 Task: Log work in the project Wayfarer for the issue 'Implement a new cloud-based risk management system for a company with advanced risk assessment and mitigation features' spent time as '2w 1d 11h 45m' and remaining time as '4w 4d 1h 1m' and move to bottom of backlog. Now add the issue to the epic 'Wireless Network Optimization'.
Action: Mouse moved to (238, 69)
Screenshot: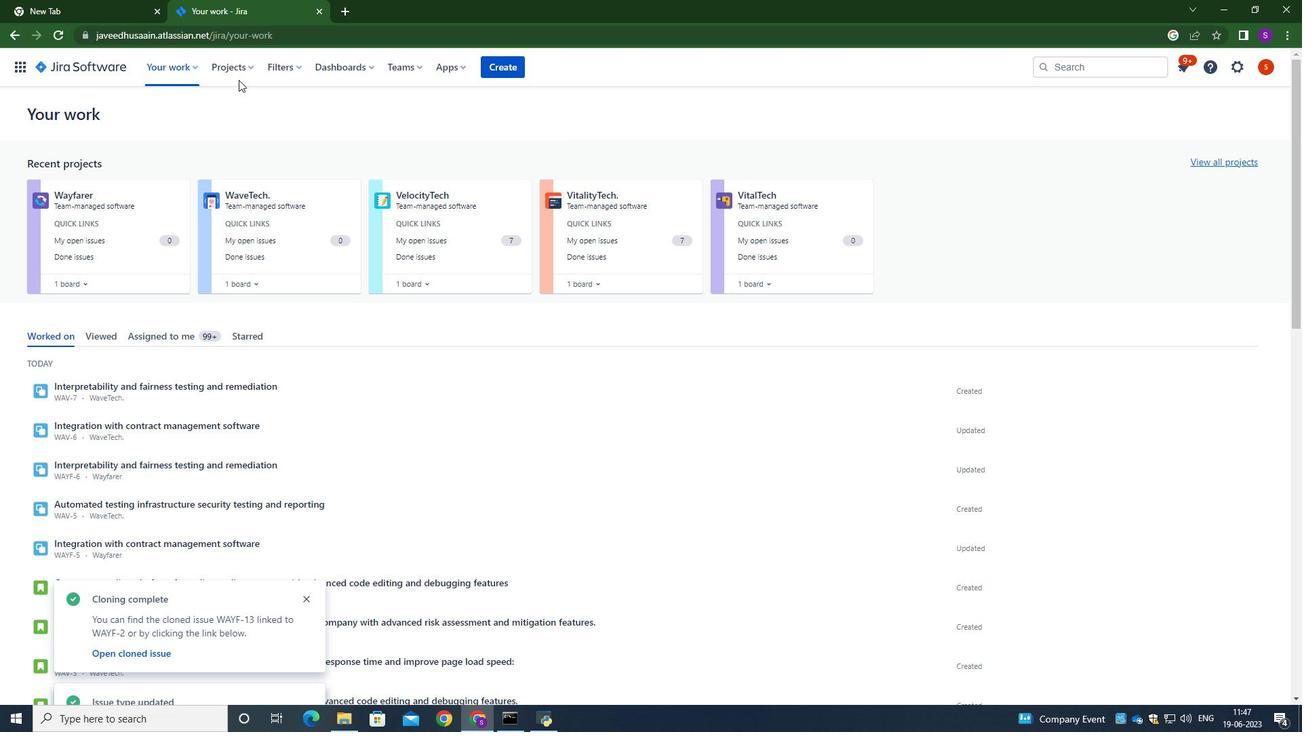 
Action: Mouse pressed left at (238, 69)
Screenshot: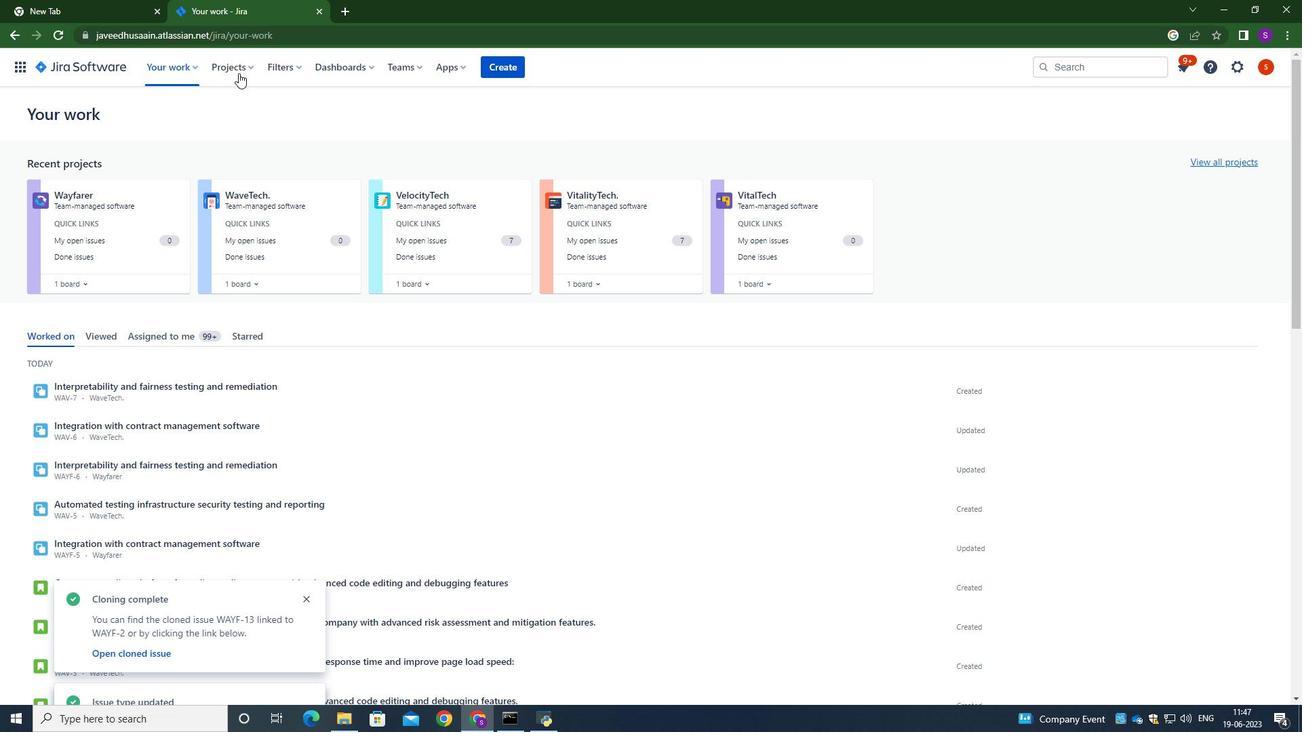 
Action: Mouse moved to (274, 122)
Screenshot: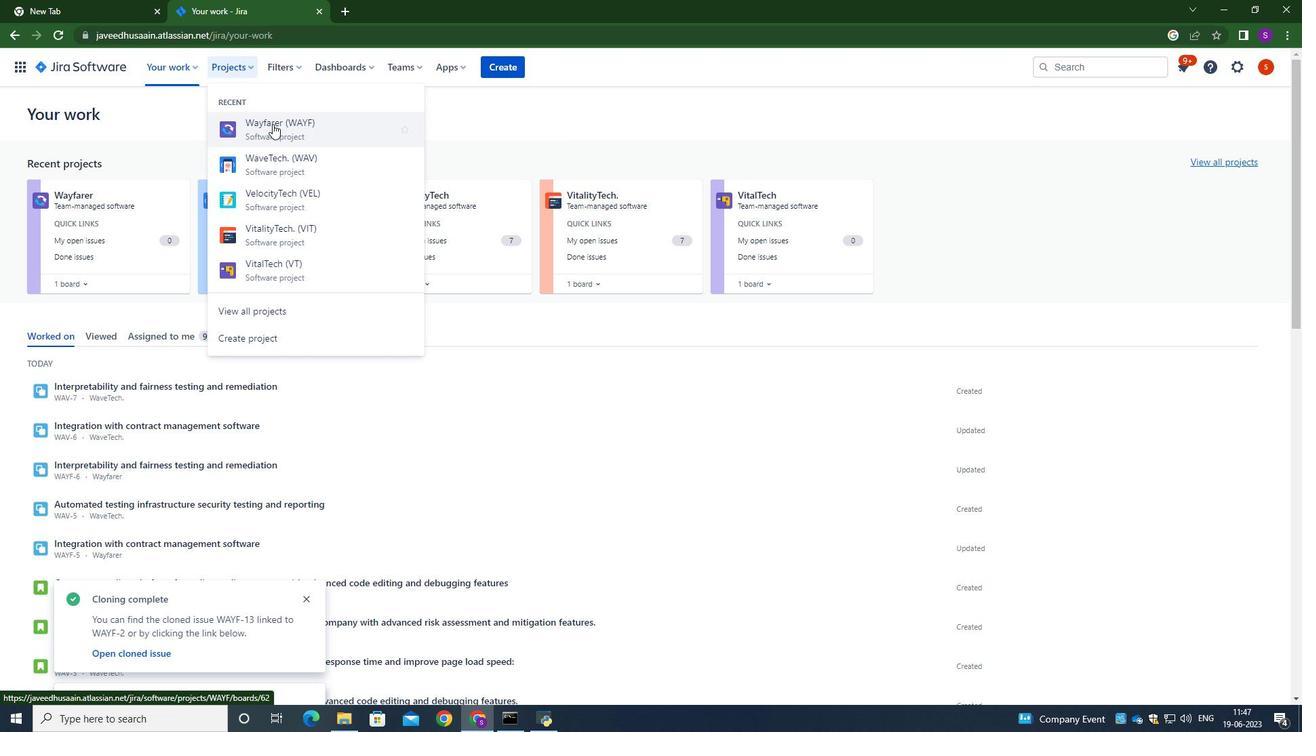 
Action: Mouse pressed left at (274, 122)
Screenshot: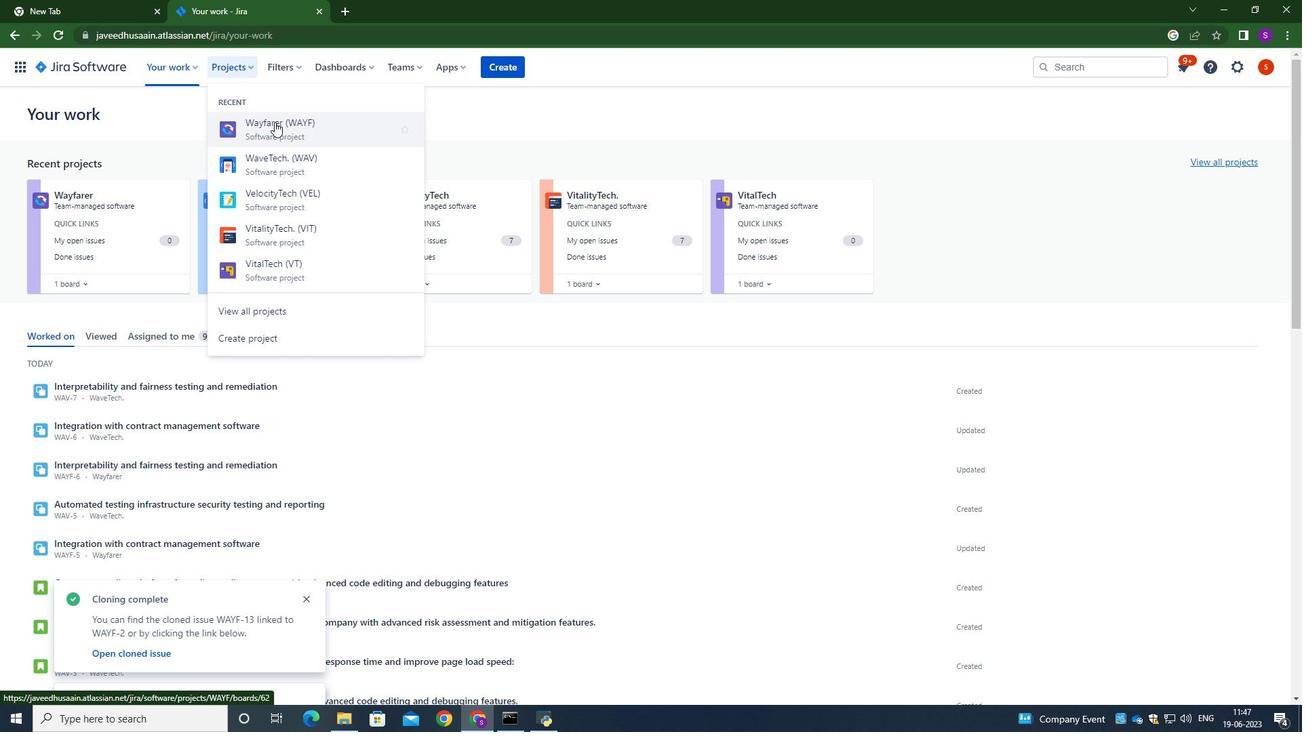 
Action: Mouse moved to (73, 203)
Screenshot: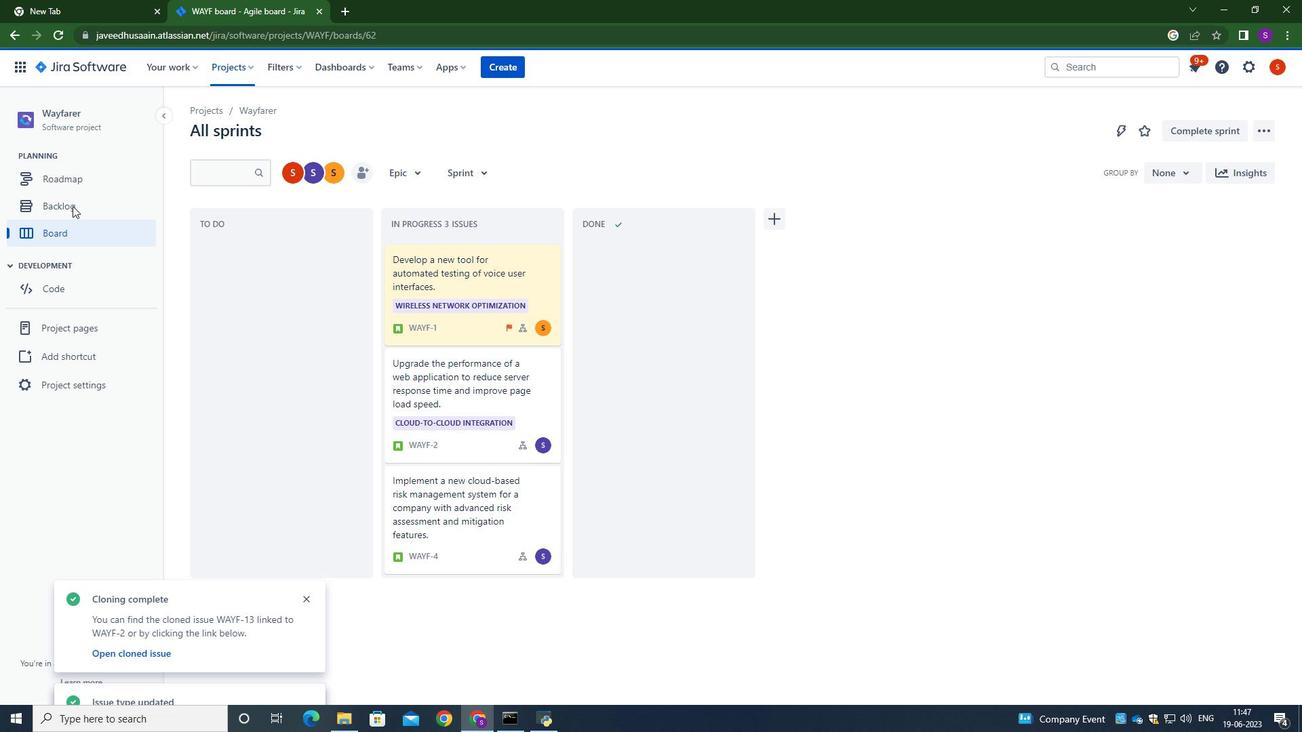 
Action: Mouse pressed left at (73, 203)
Screenshot: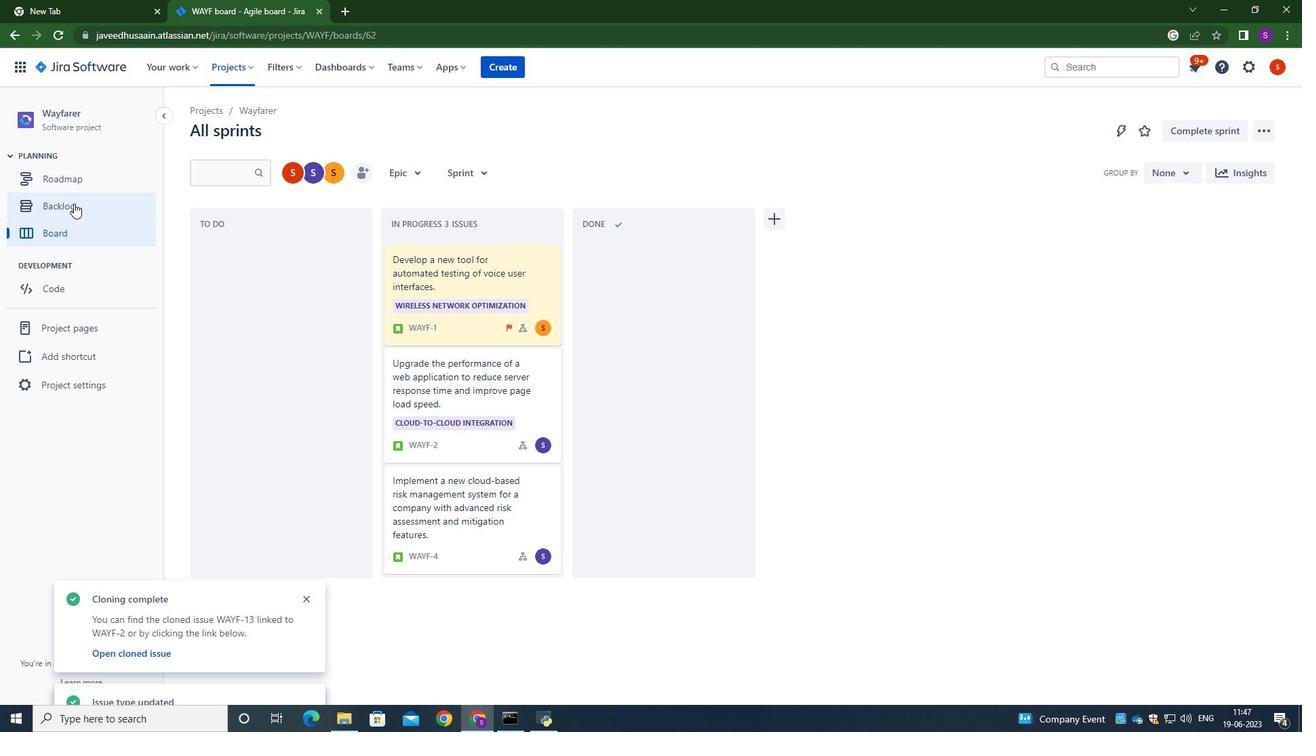 
Action: Mouse moved to (582, 409)
Screenshot: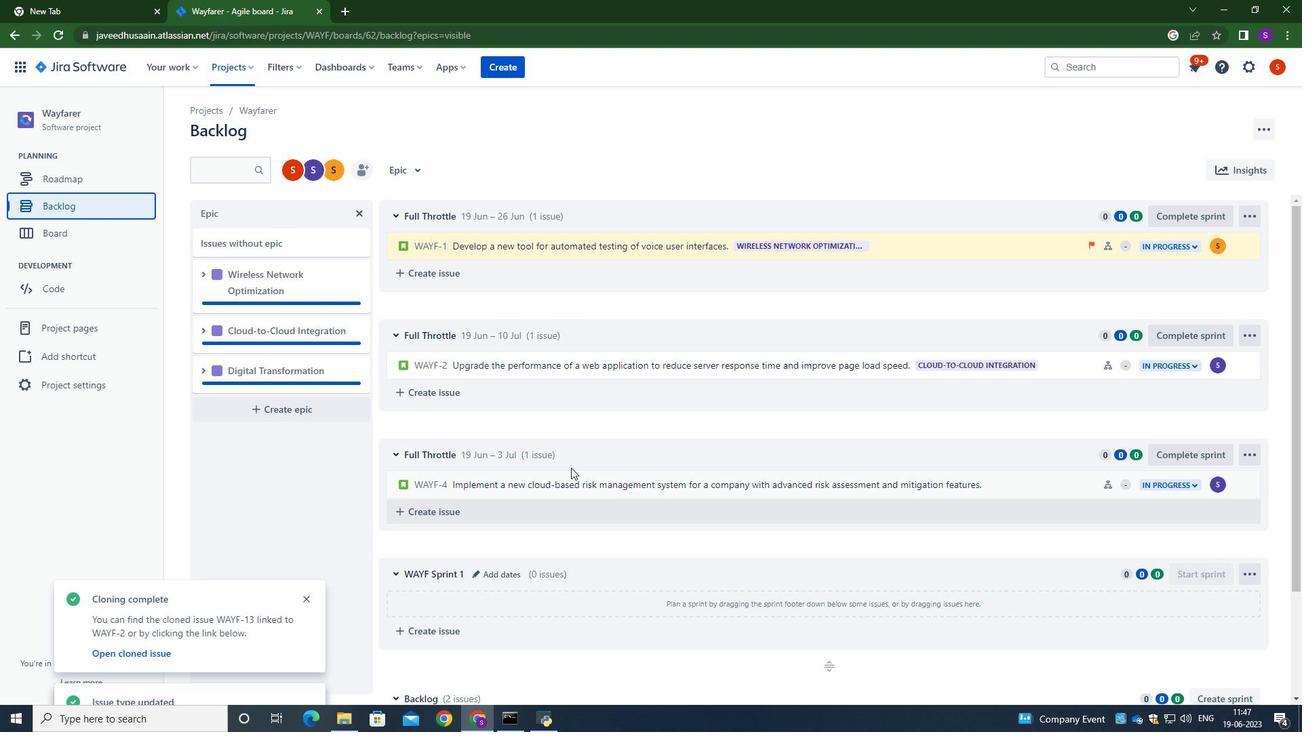 
Action: Mouse scrolled (582, 409) with delta (0, 0)
Screenshot: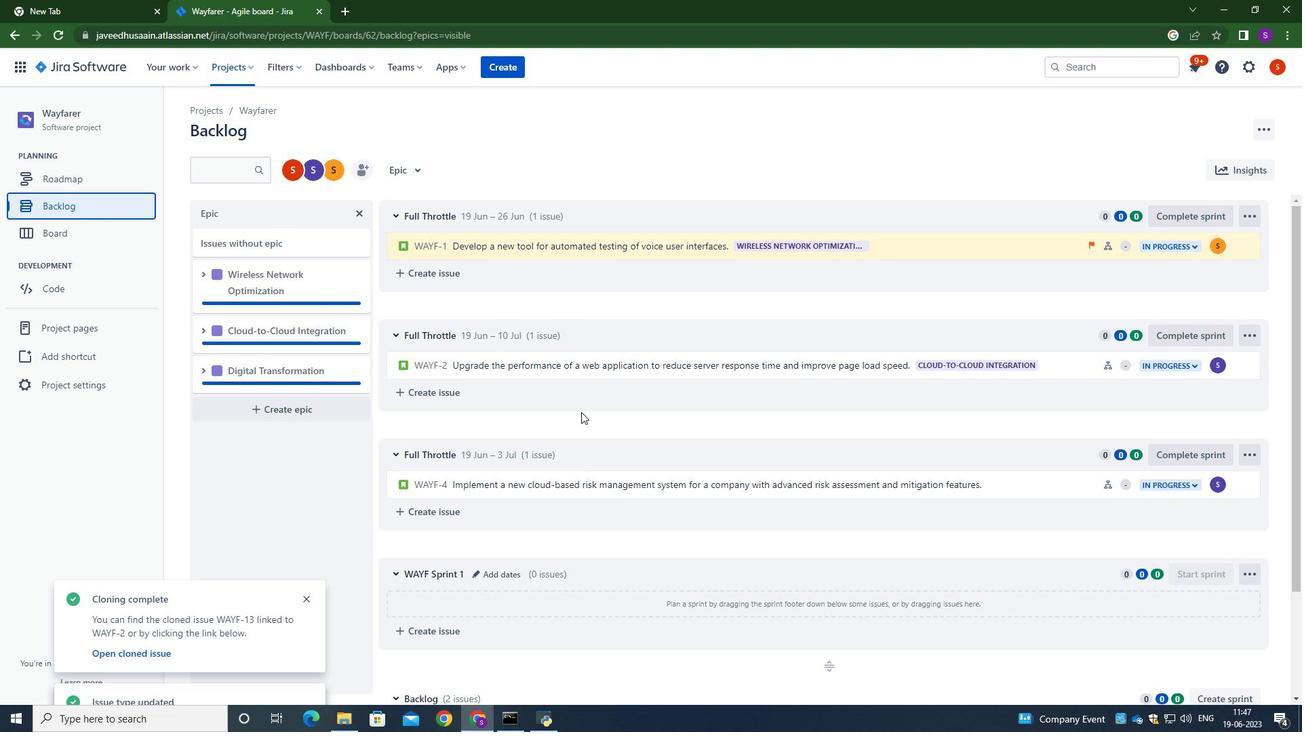 
Action: Mouse scrolled (582, 409) with delta (0, 0)
Screenshot: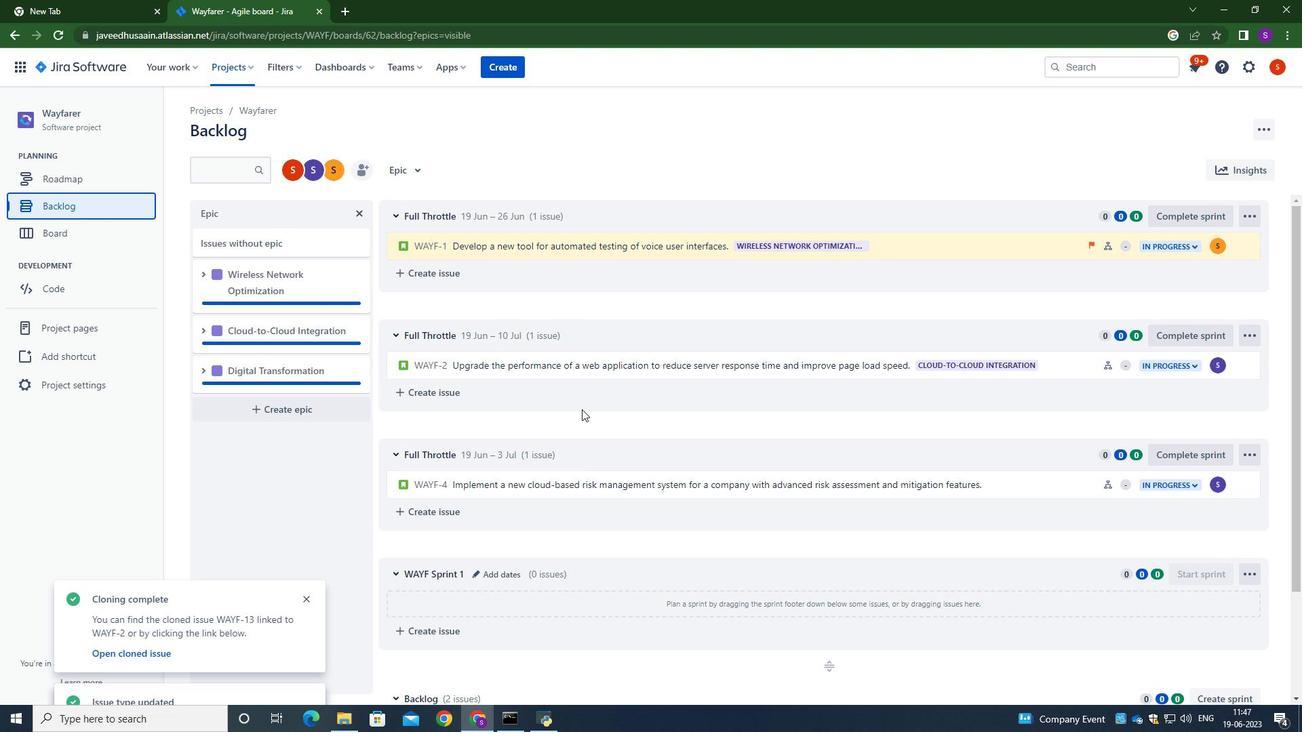 
Action: Mouse moved to (555, 352)
Screenshot: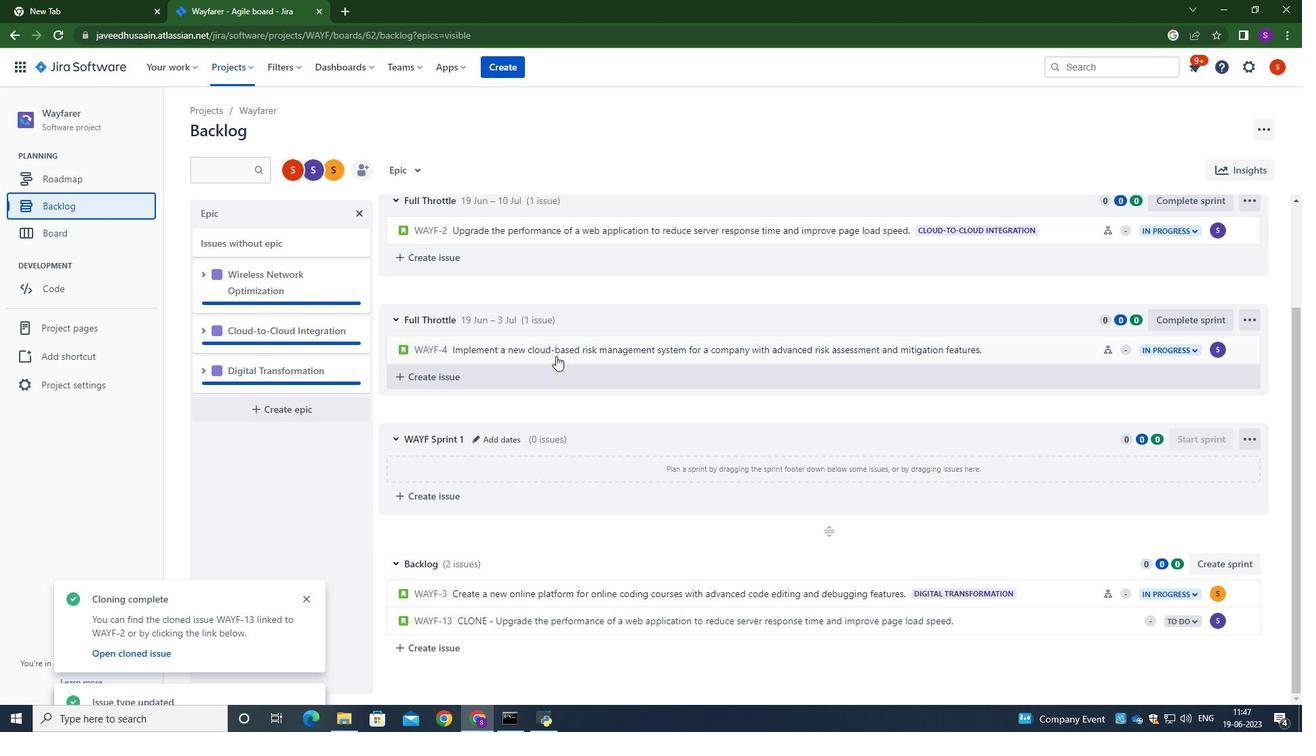 
Action: Mouse pressed left at (555, 352)
Screenshot: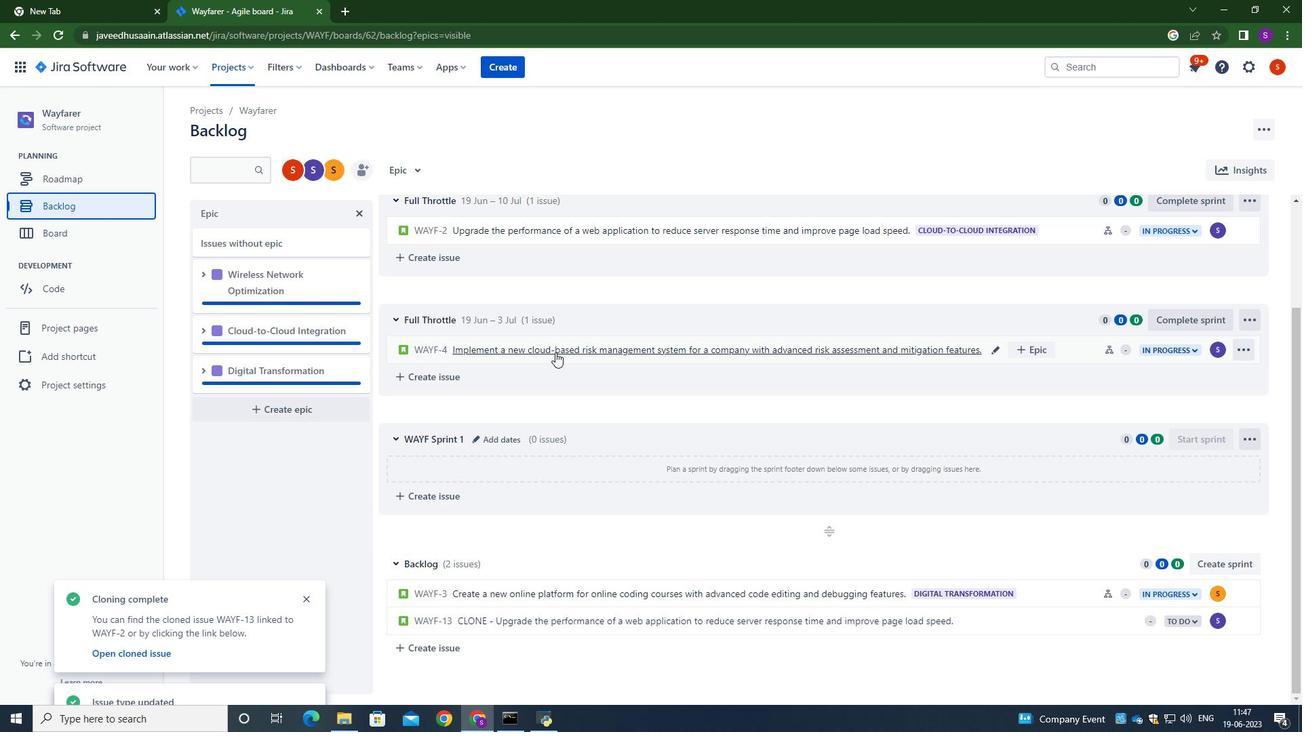 
Action: Mouse moved to (1239, 207)
Screenshot: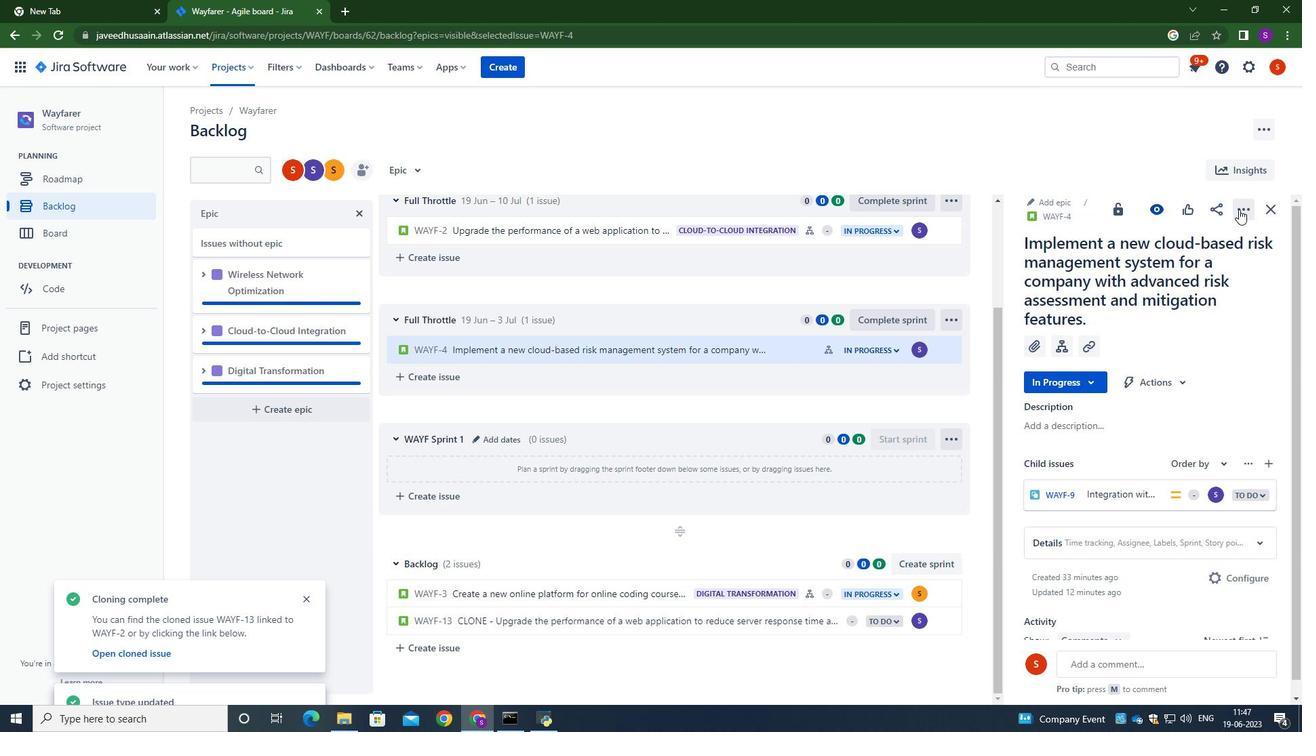 
Action: Mouse pressed left at (1239, 207)
Screenshot: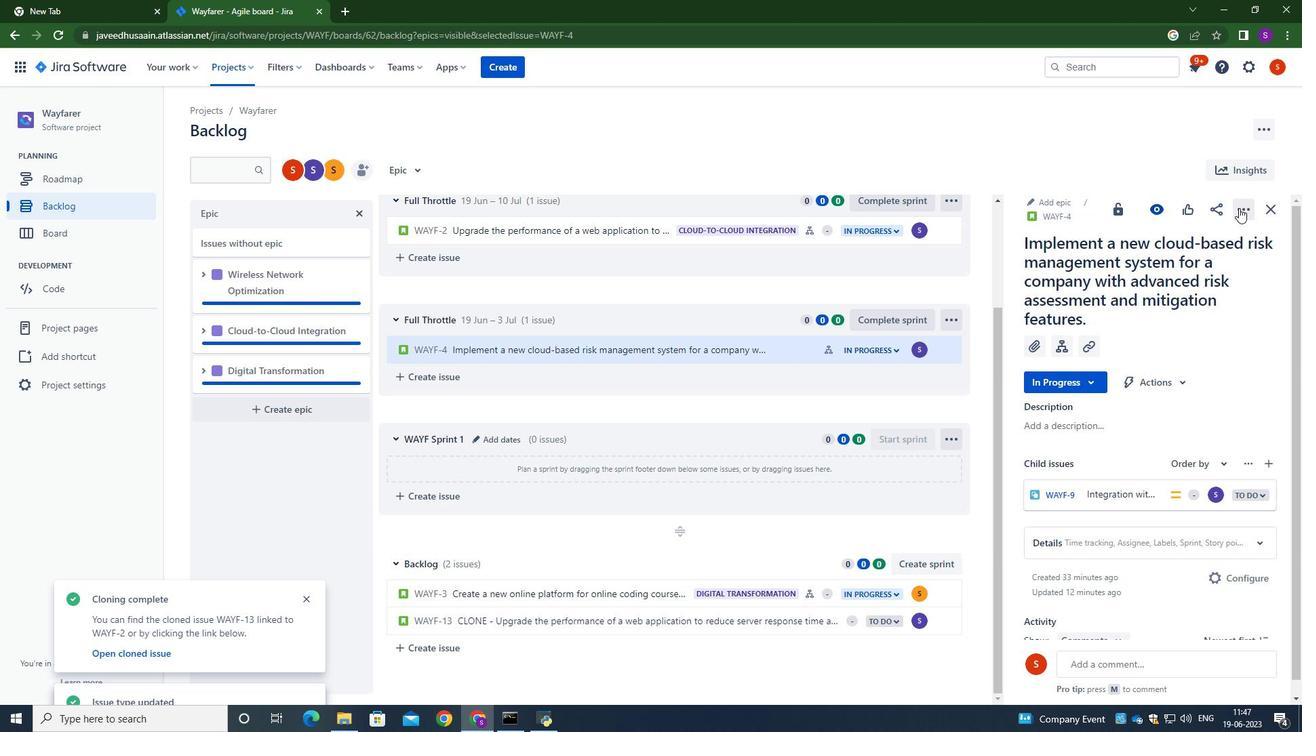 
Action: Mouse moved to (1182, 252)
Screenshot: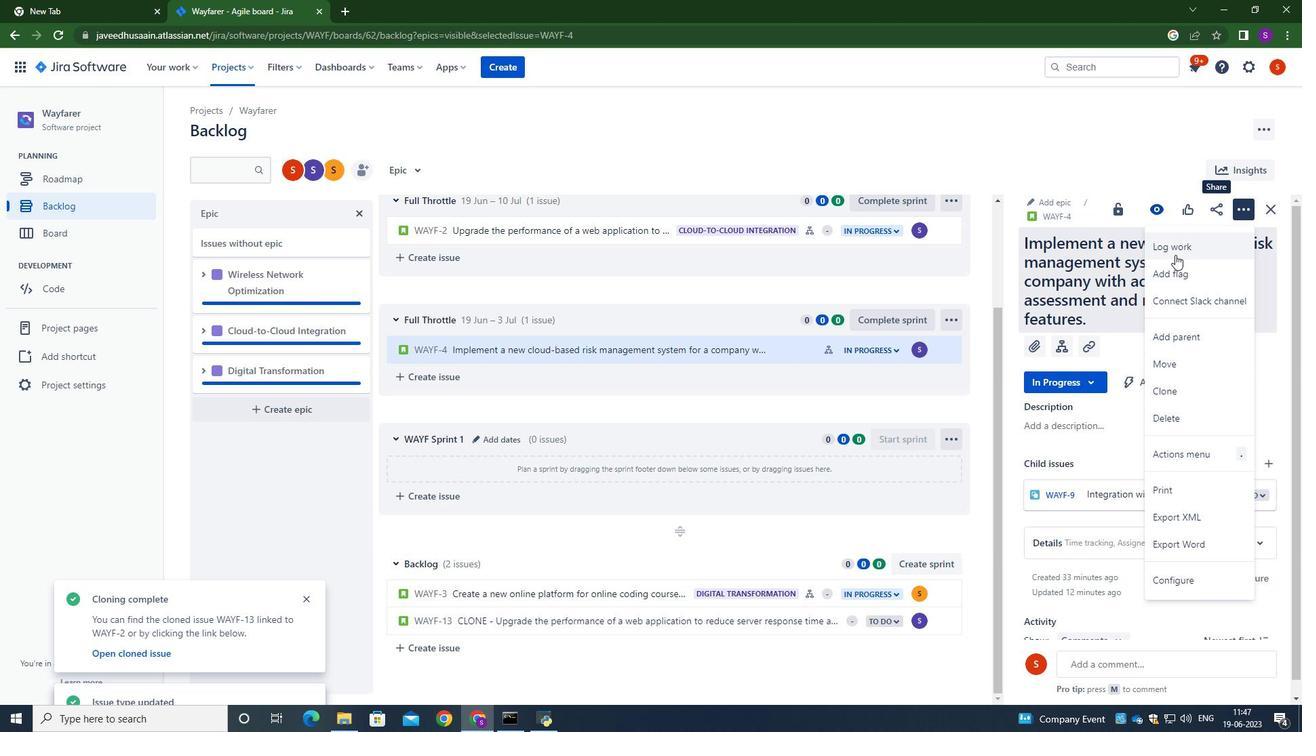 
Action: Mouse pressed left at (1182, 252)
Screenshot: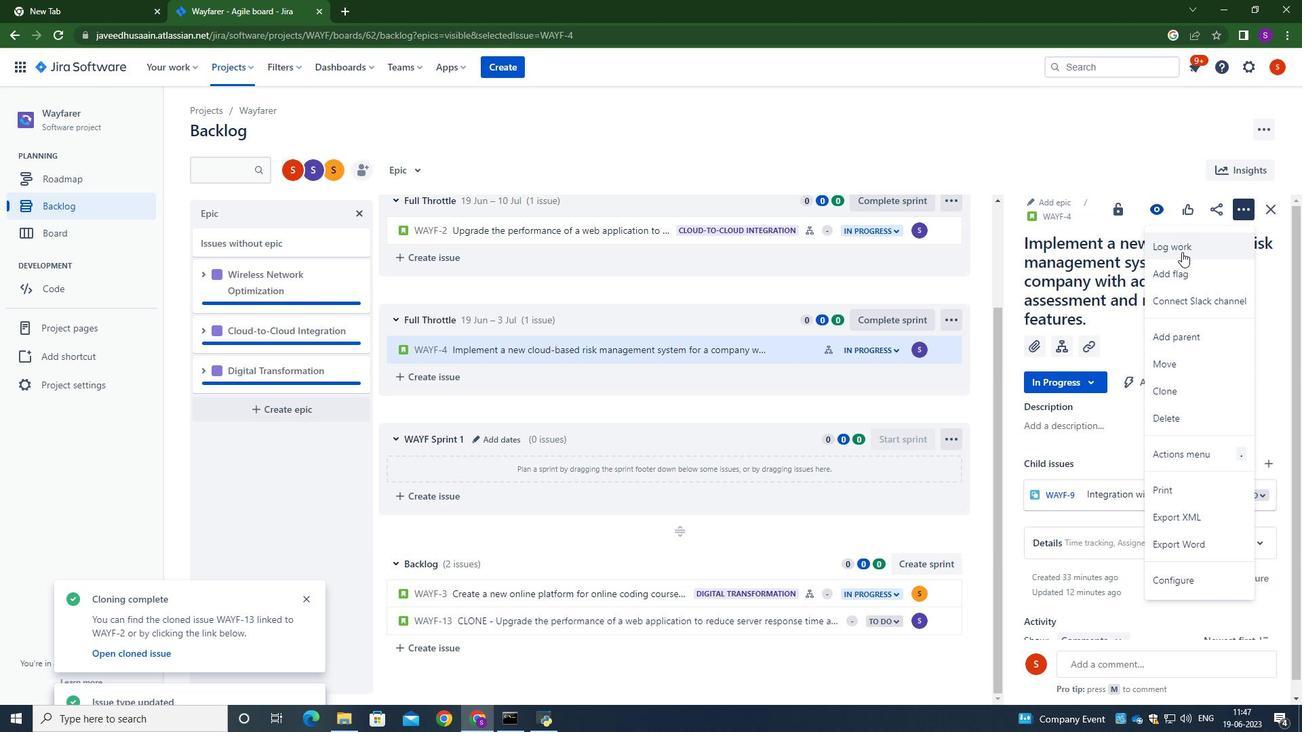 
Action: Mouse moved to (576, 206)
Screenshot: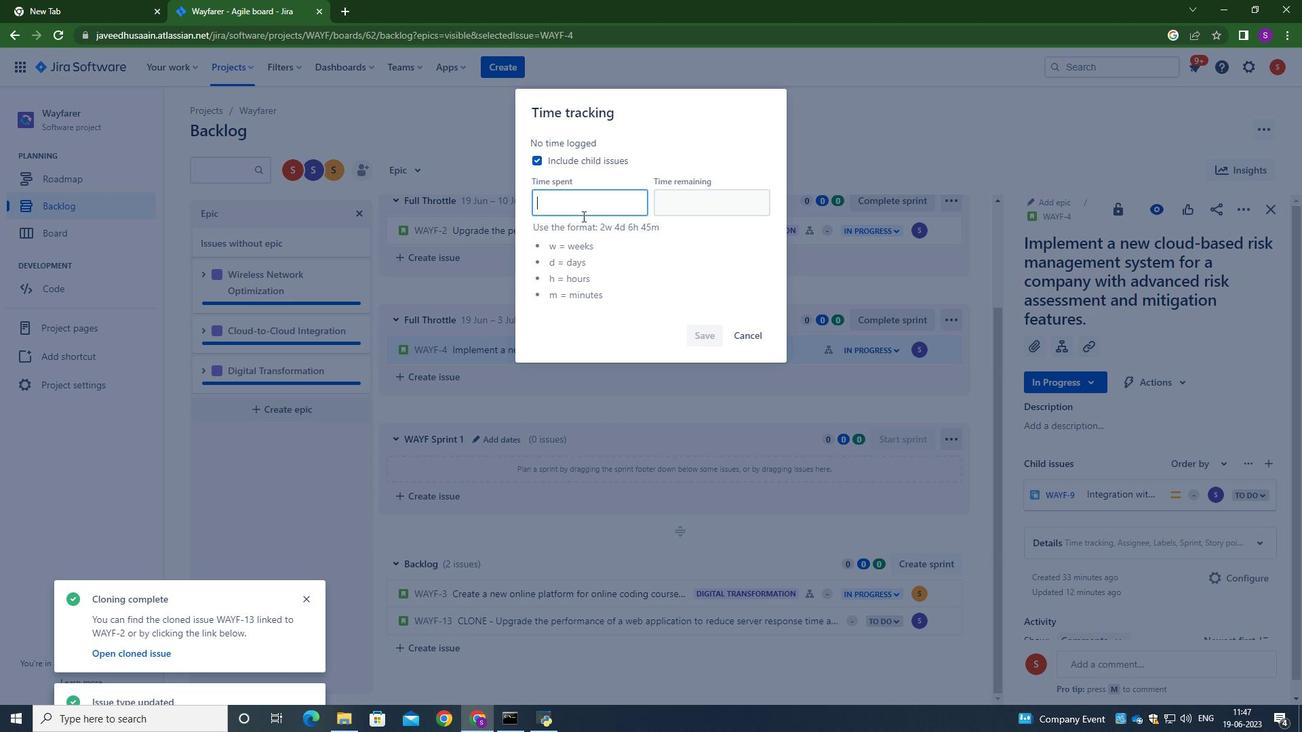 
Action: Mouse pressed left at (576, 206)
Screenshot: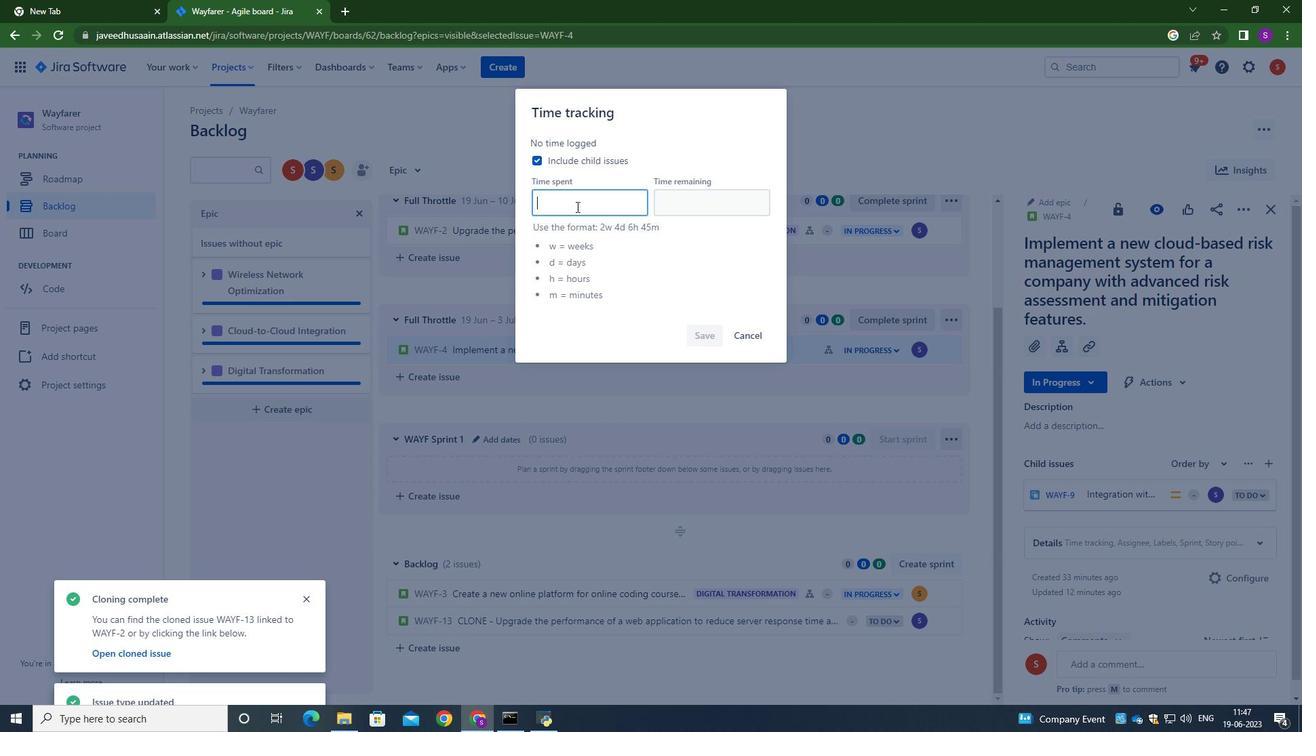 
Action: Mouse moved to (576, 206)
Screenshot: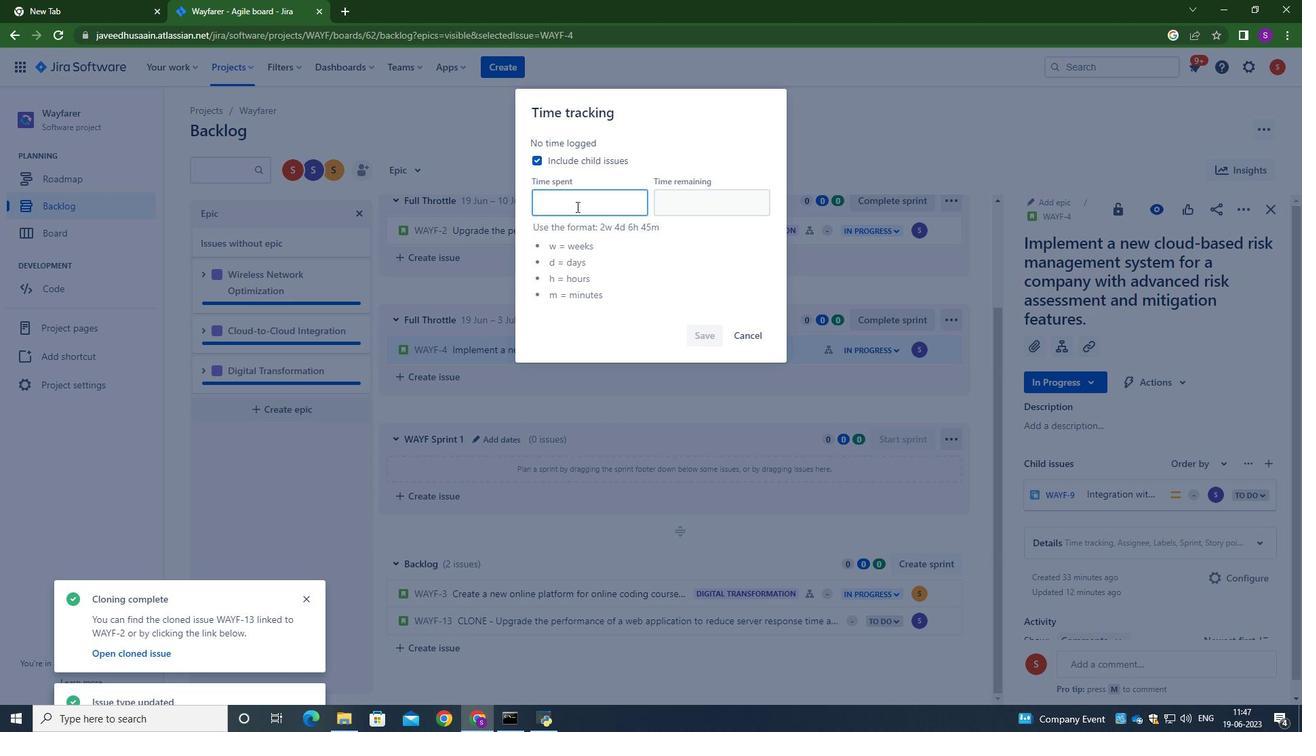 
Action: Key pressed 2w<Key.space>1d<Key.space>11h<Key.space>45m<Key.tab>4w<Key.space>4d<Key.space>1h<Key.space>1m
Screenshot: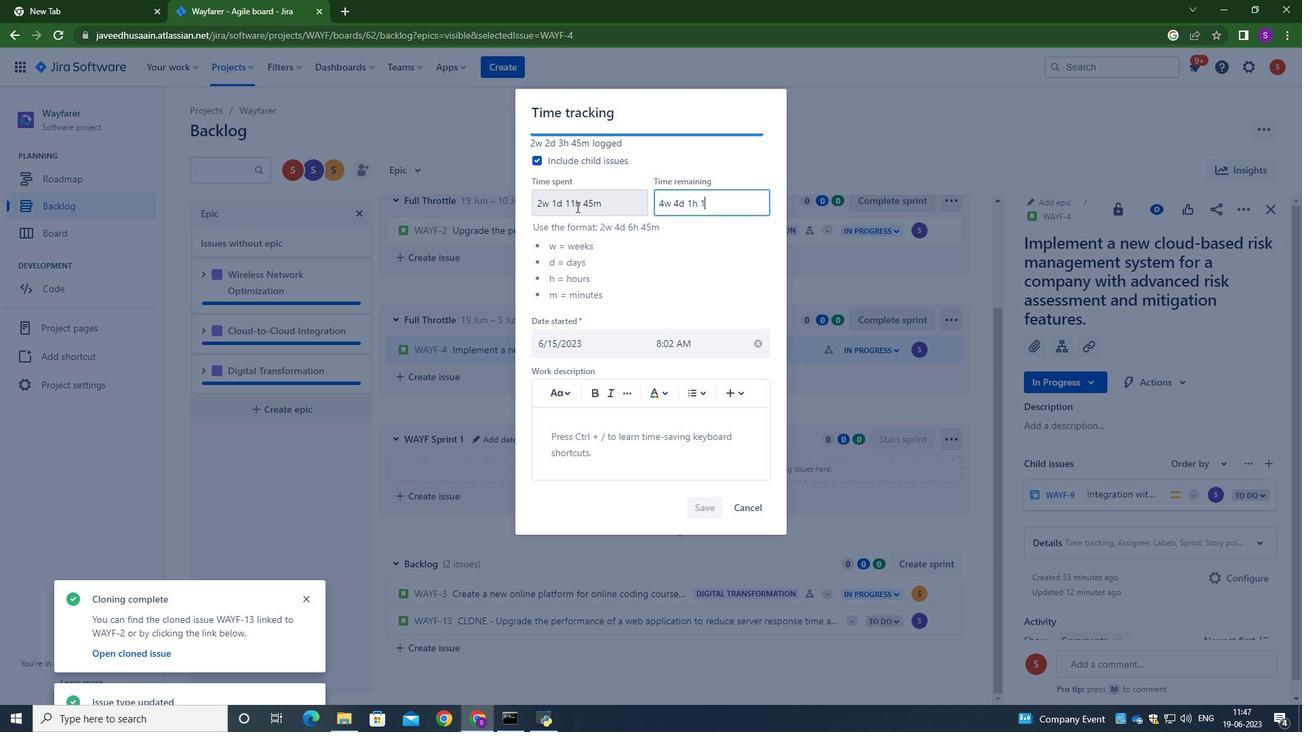 
Action: Mouse moved to (707, 513)
Screenshot: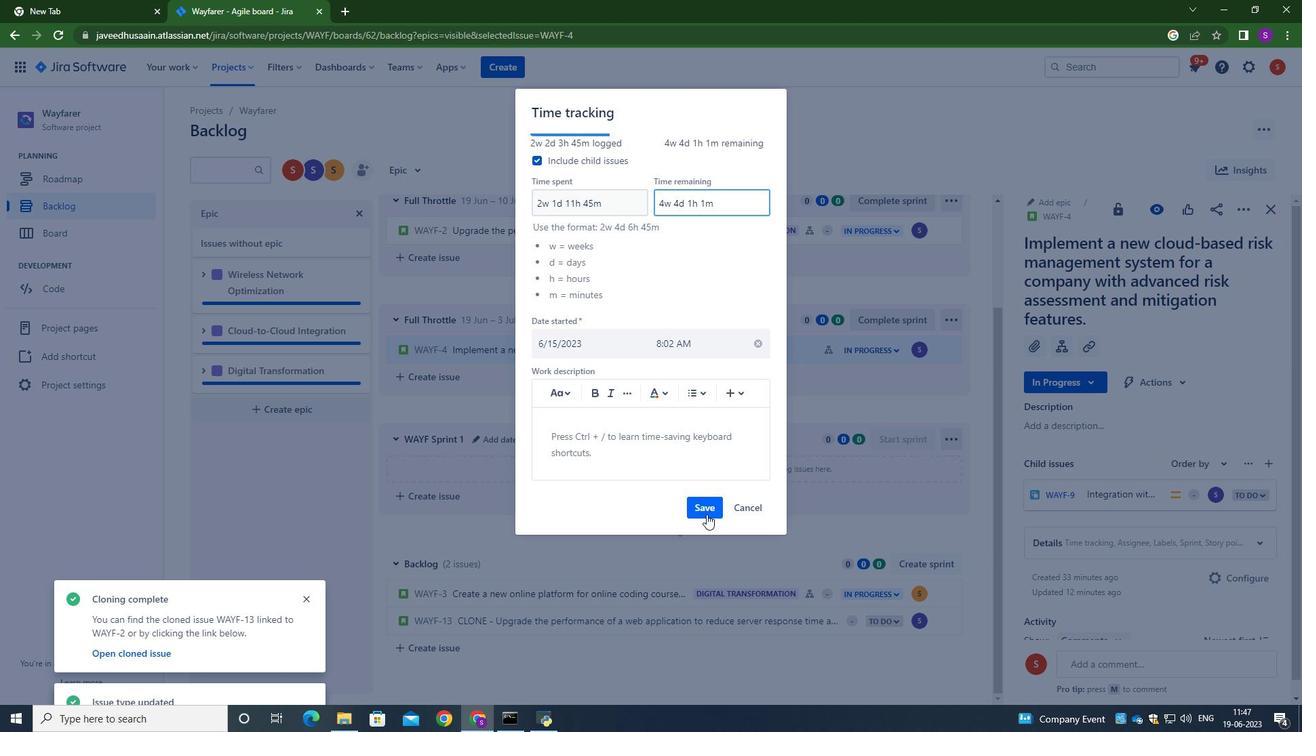 
Action: Mouse pressed left at (707, 513)
Screenshot: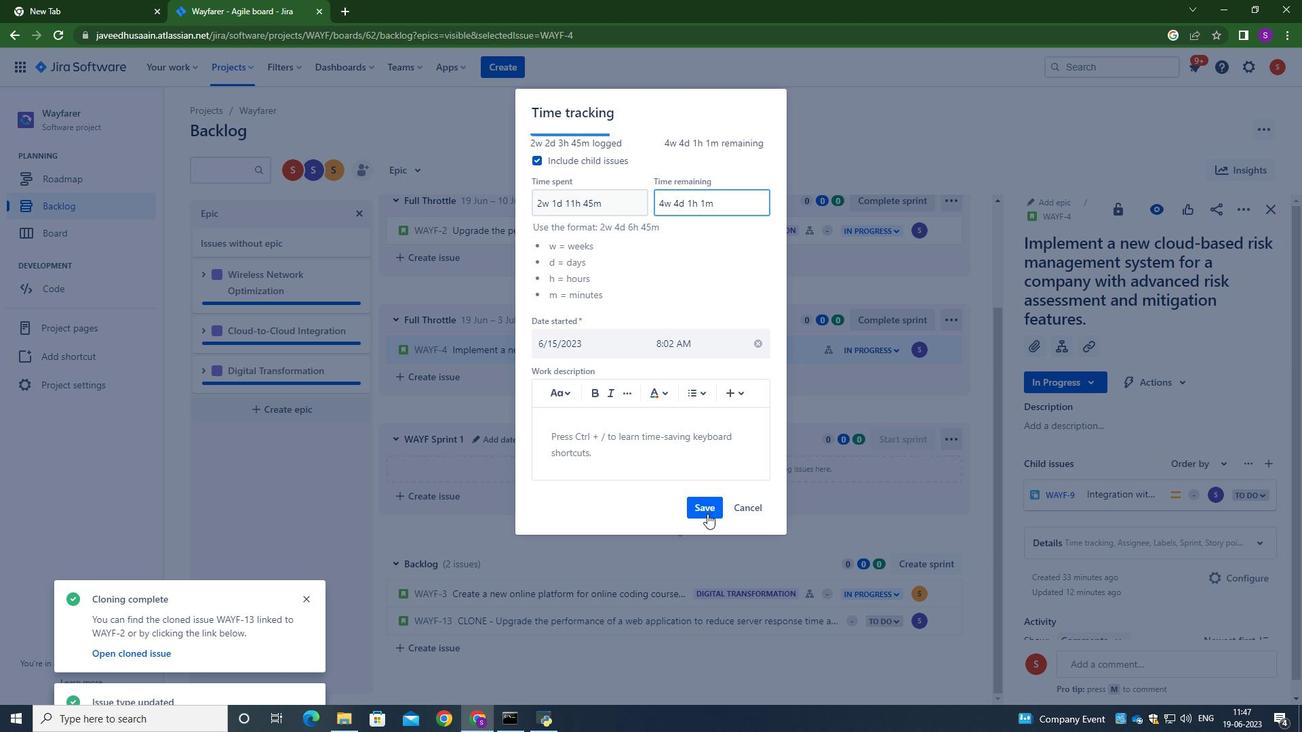 
Action: Mouse moved to (841, 505)
Screenshot: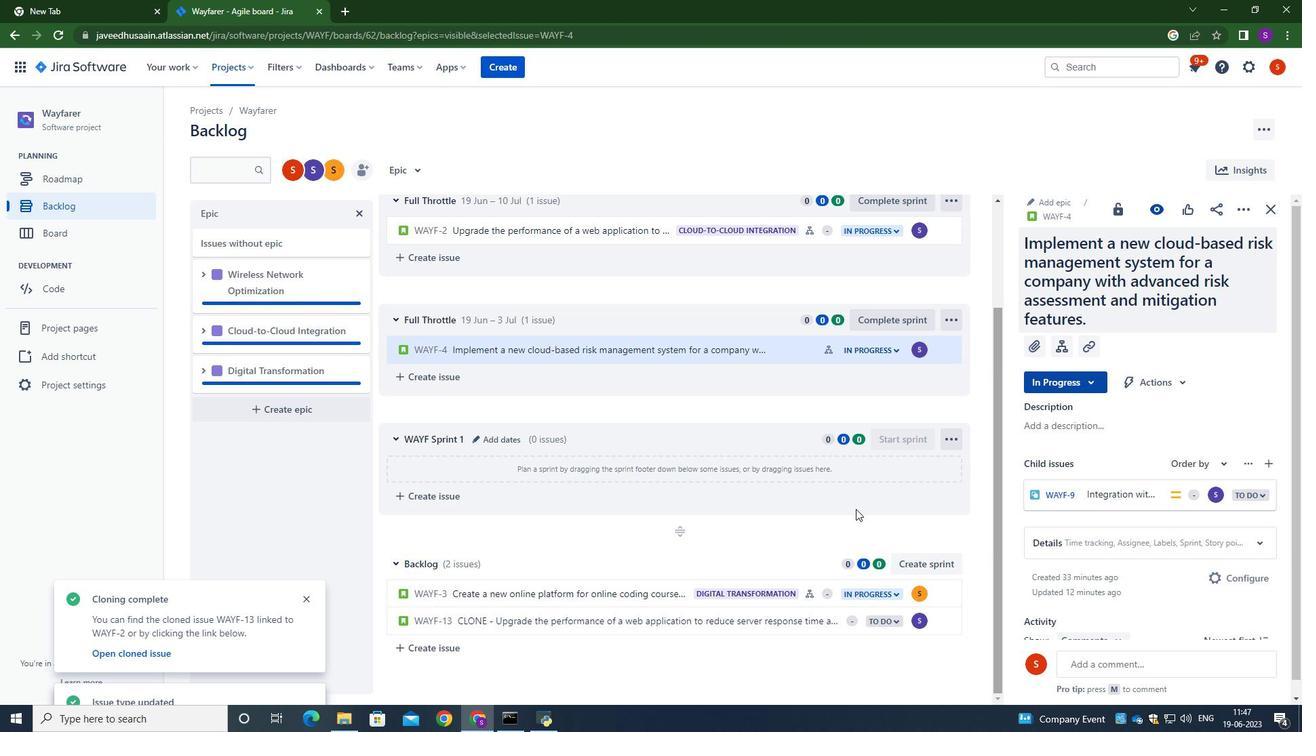 
Action: Mouse scrolled (841, 504) with delta (0, 0)
Screenshot: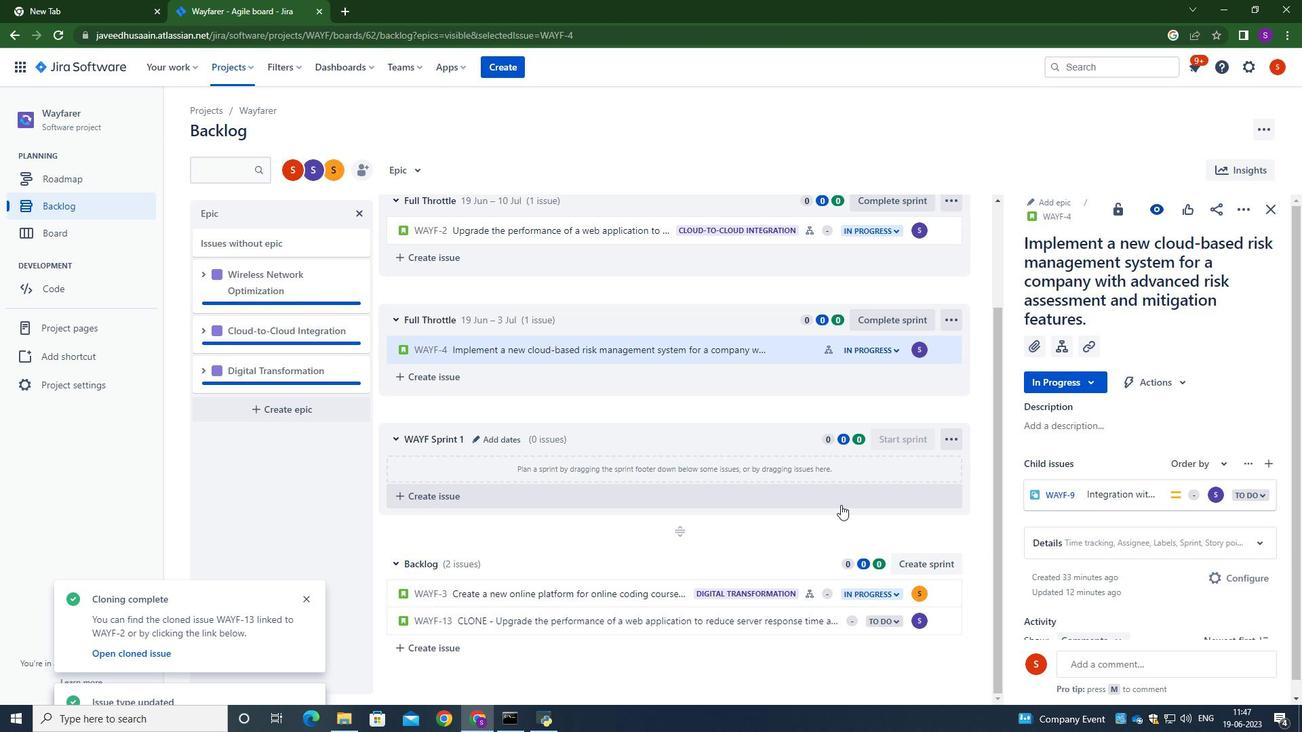 
Action: Mouse moved to (947, 352)
Screenshot: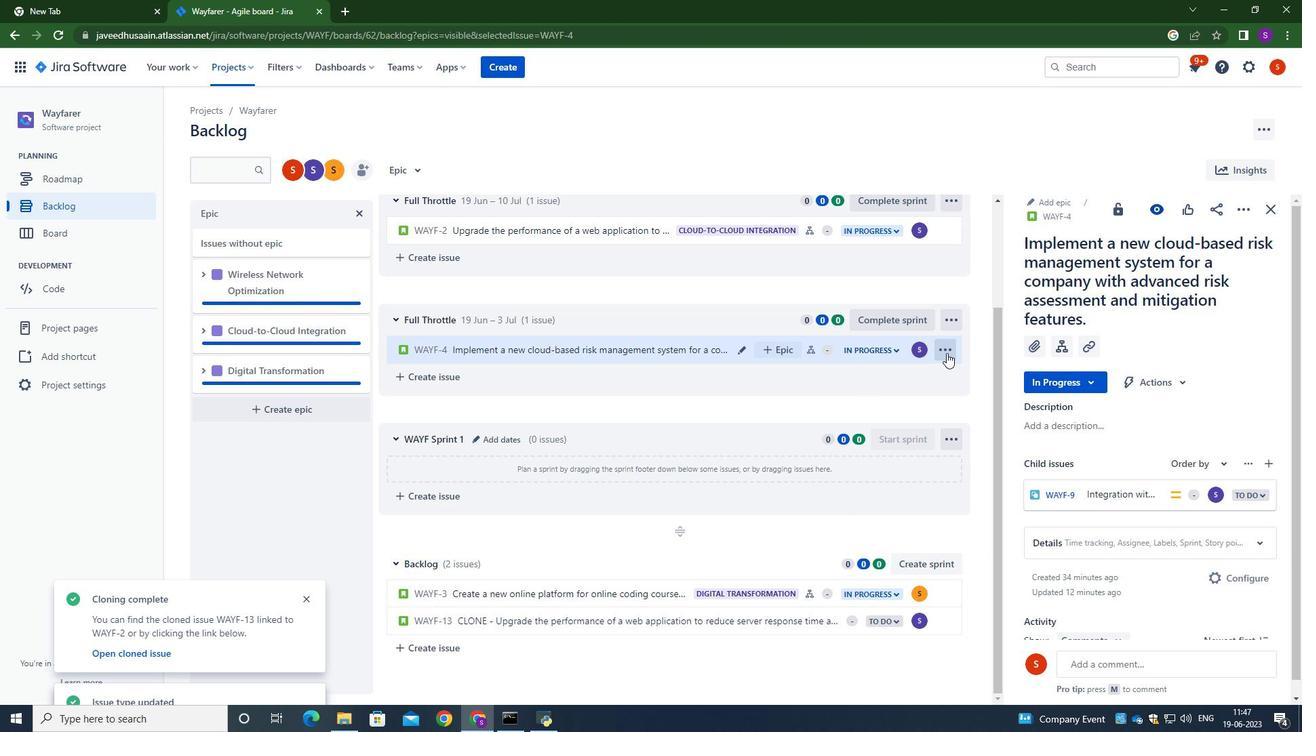 
Action: Mouse pressed left at (947, 352)
Screenshot: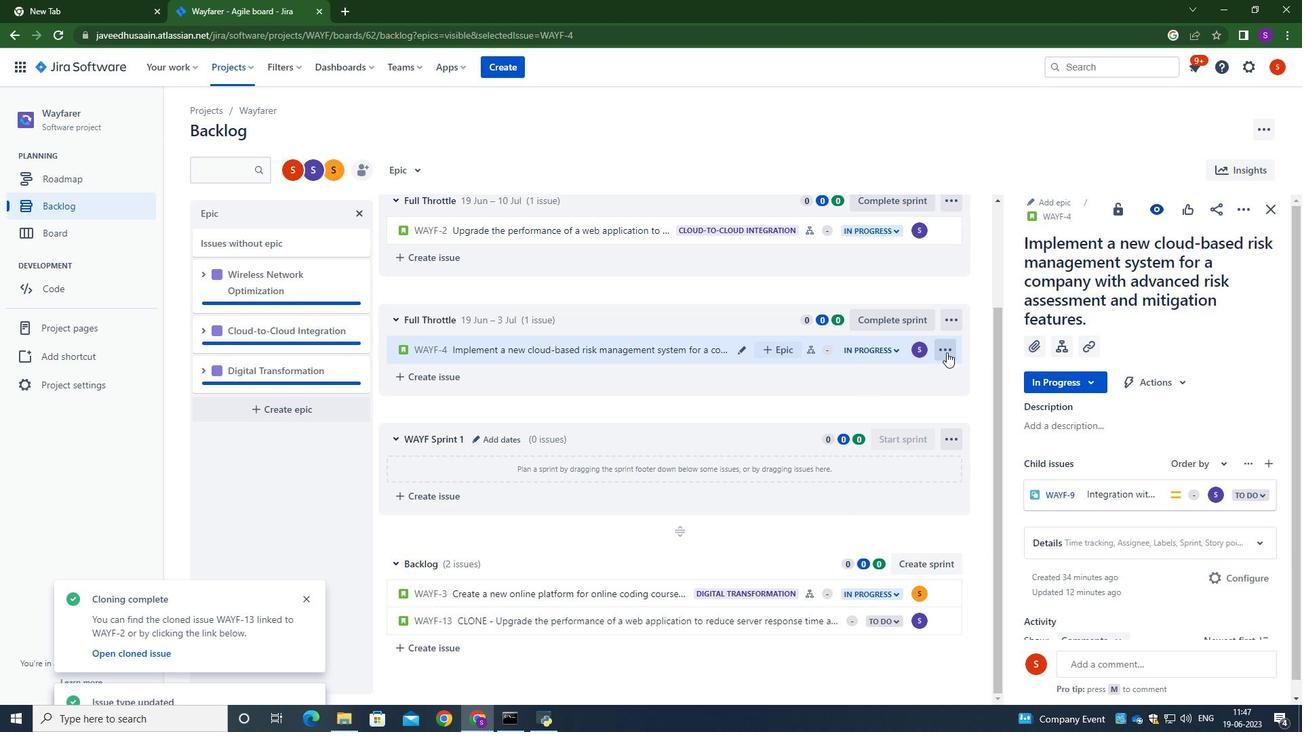 
Action: Mouse moved to (909, 610)
Screenshot: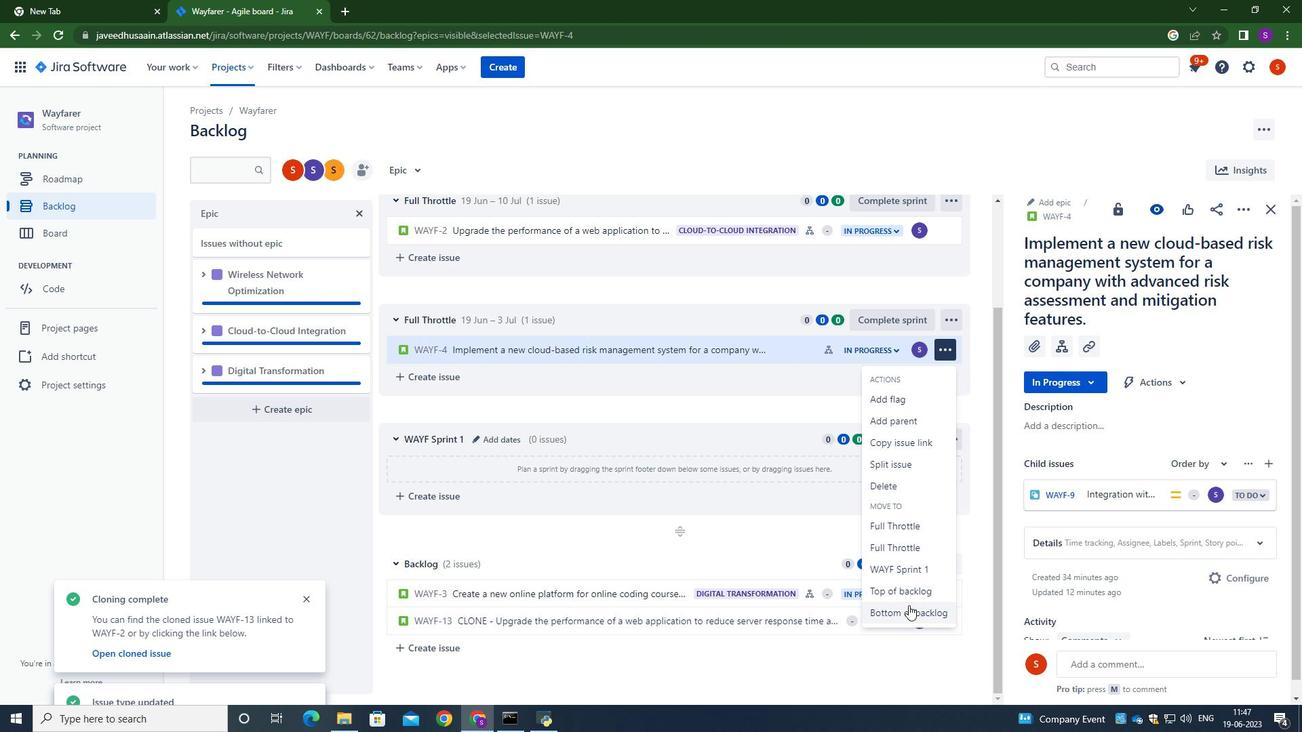
Action: Mouse pressed left at (909, 610)
Screenshot: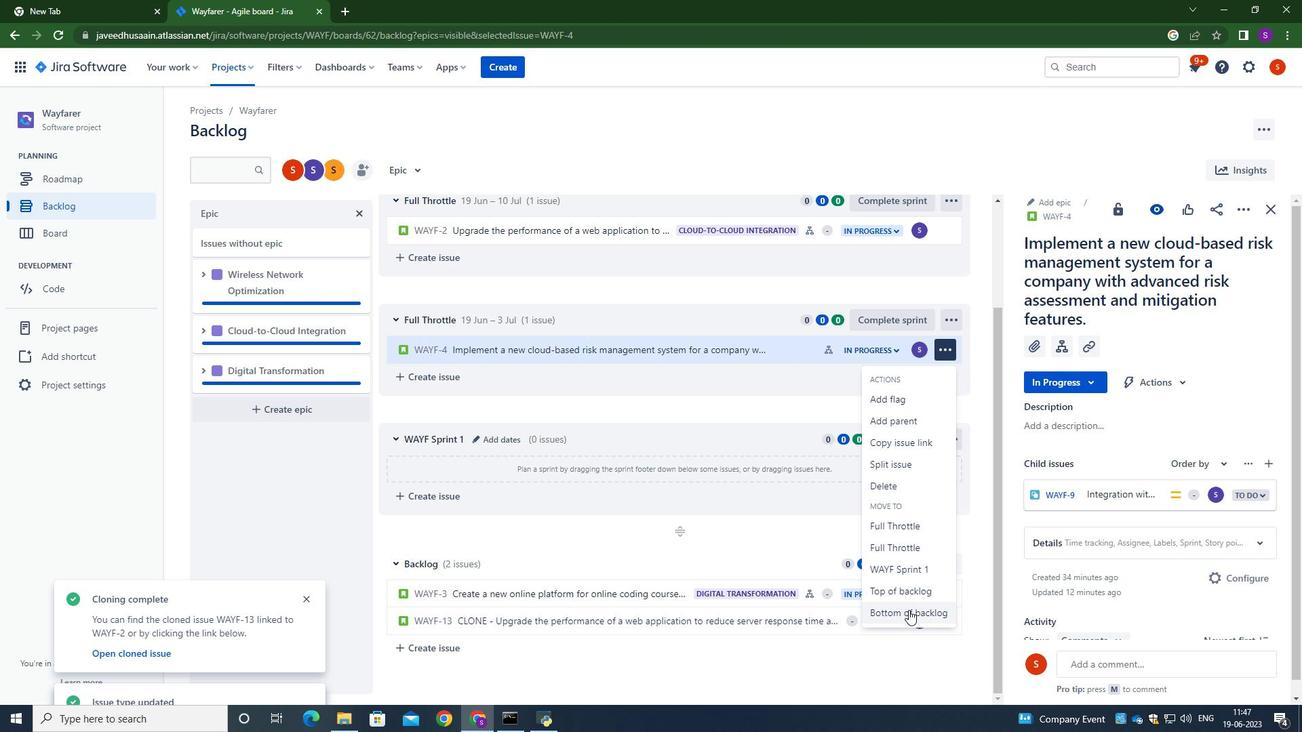 
Action: Mouse moved to (702, 220)
Screenshot: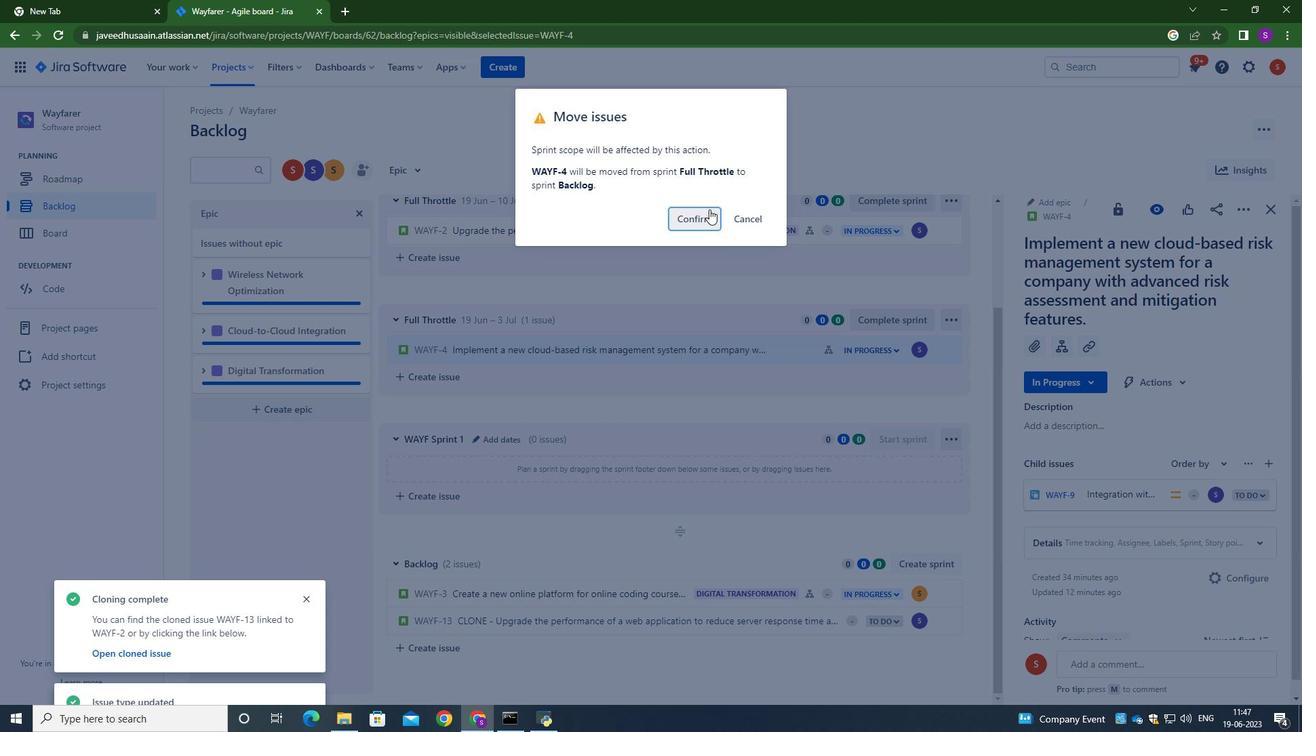 
Action: Mouse pressed left at (702, 220)
Screenshot: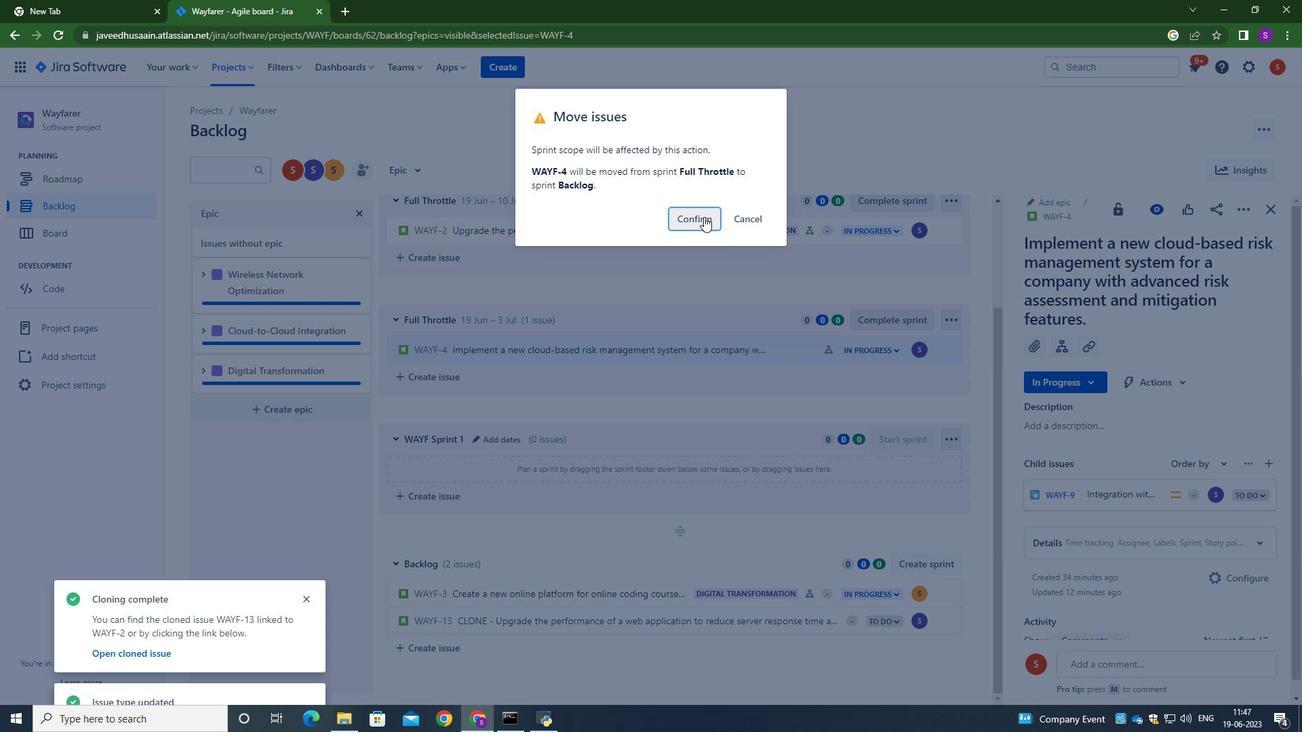 
Action: Mouse moved to (920, 506)
Screenshot: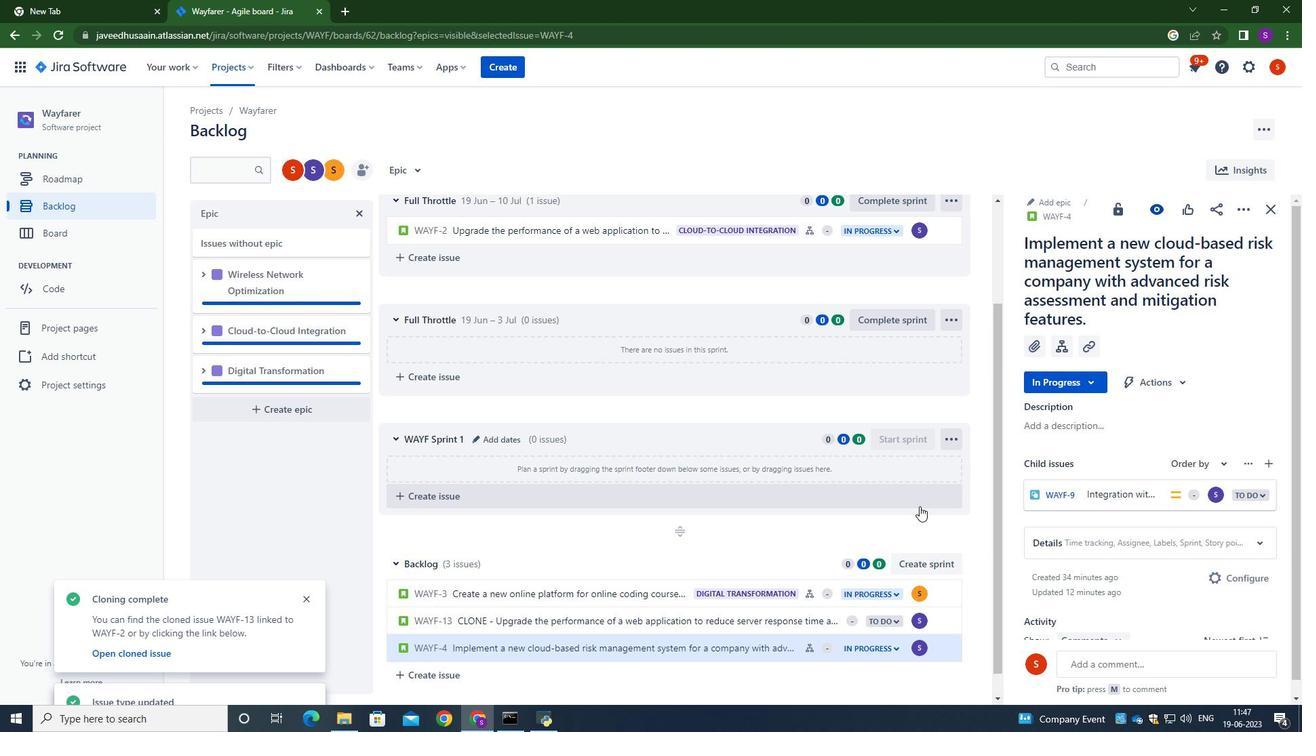 
Action: Mouse scrolled (920, 505) with delta (0, 0)
Screenshot: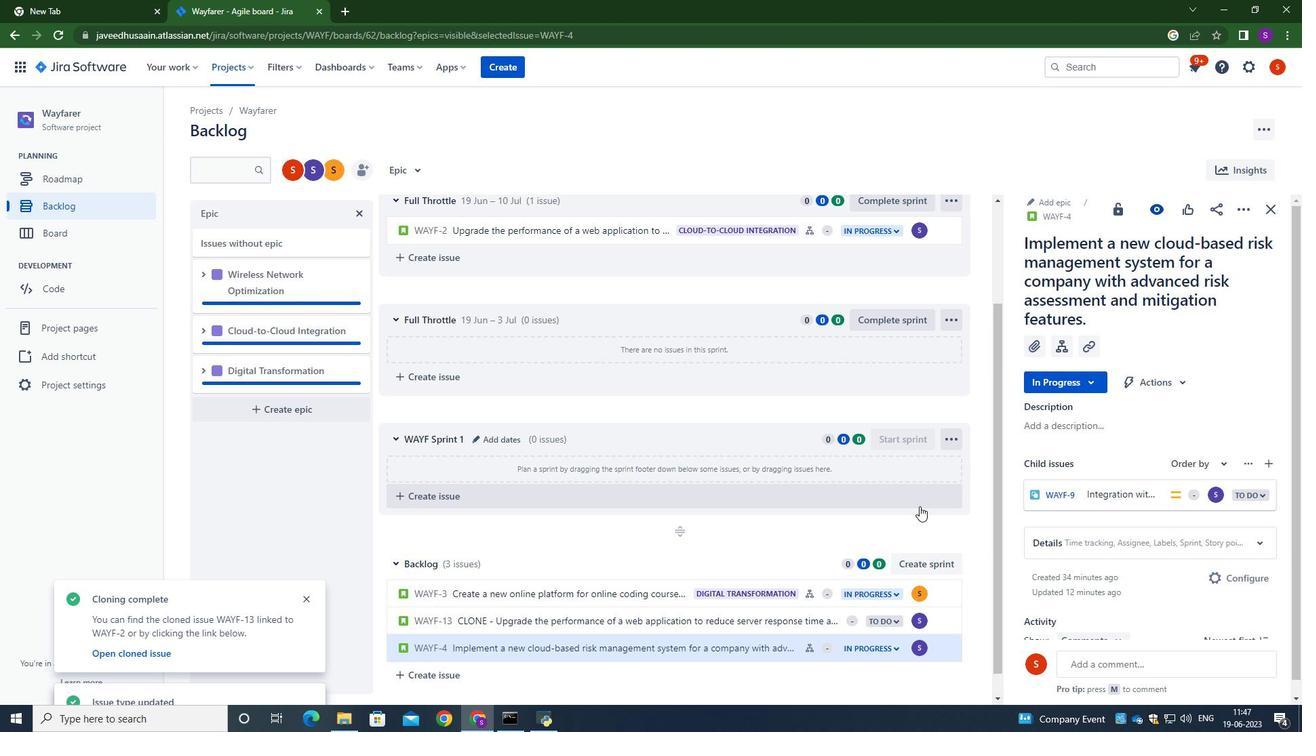 
Action: Mouse scrolled (920, 505) with delta (0, 0)
Screenshot: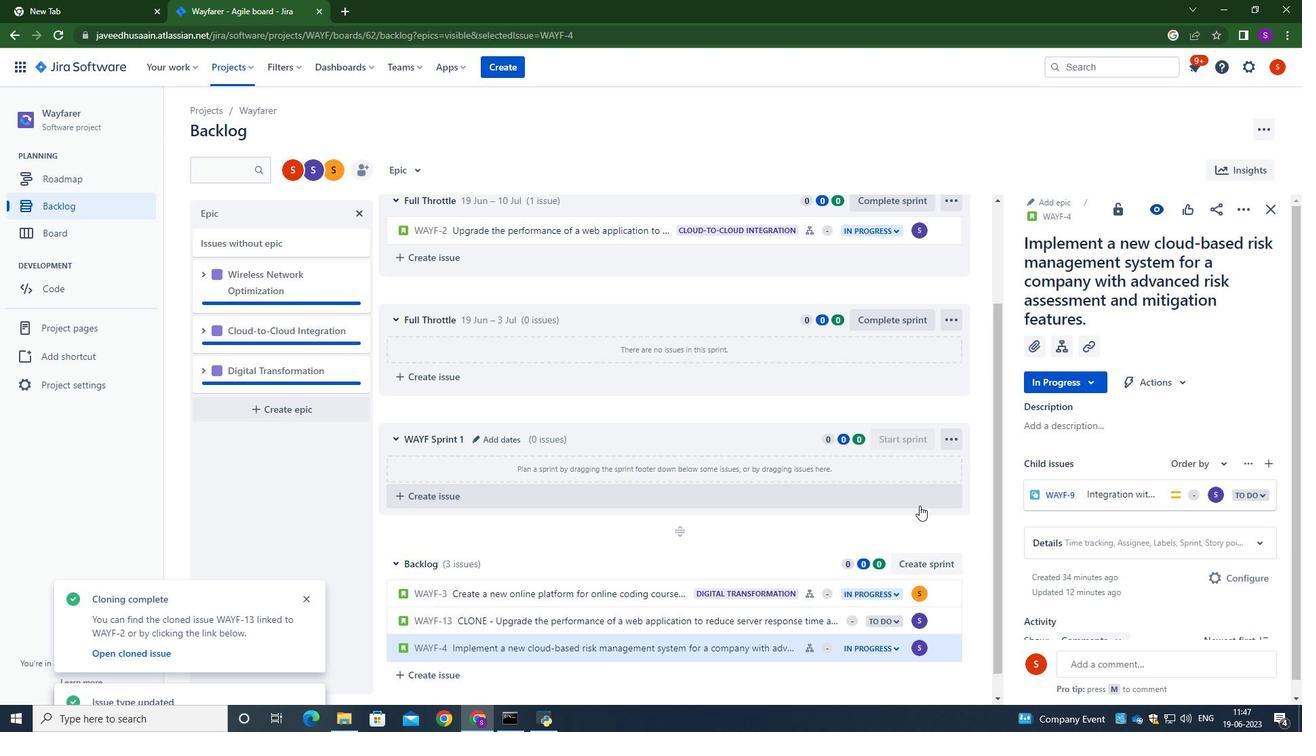 
Action: Mouse scrolled (920, 505) with delta (0, 0)
Screenshot: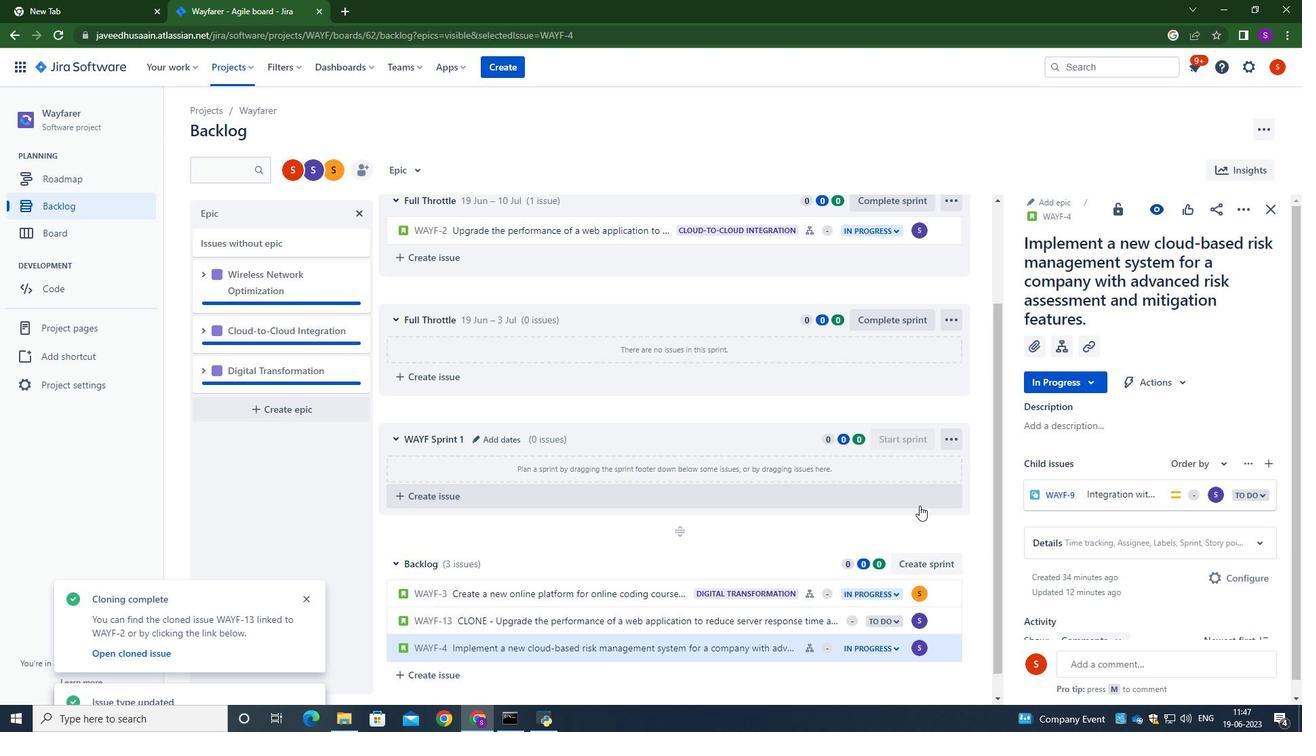 
Action: Mouse moved to (775, 624)
Screenshot: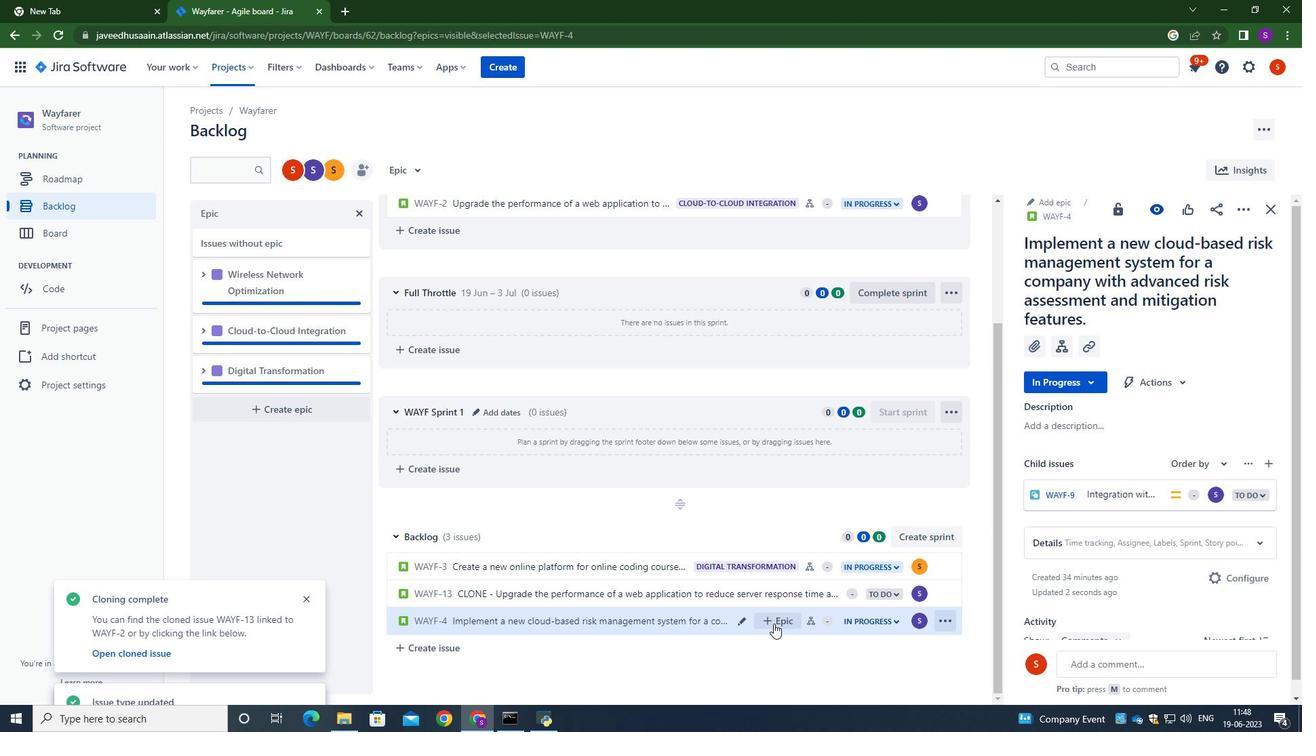 
Action: Mouse pressed left at (775, 624)
Screenshot: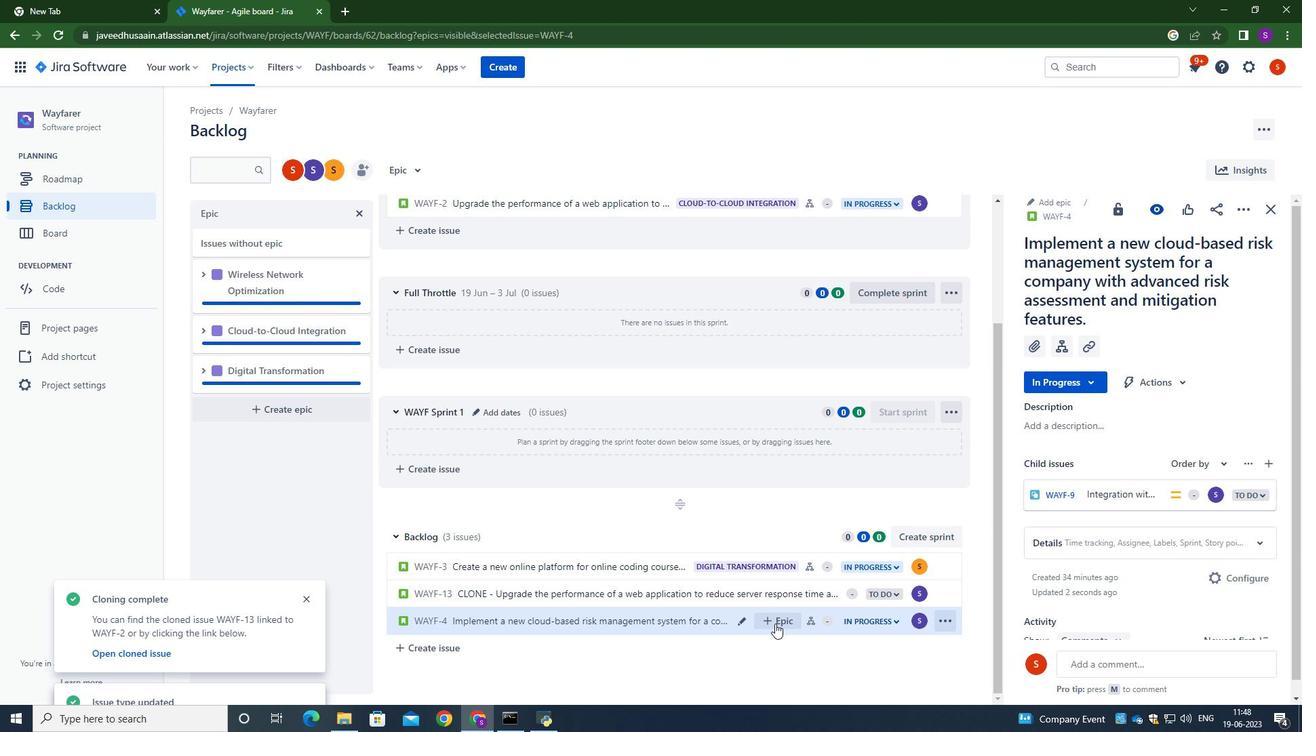 
Action: Mouse moved to (831, 632)
Screenshot: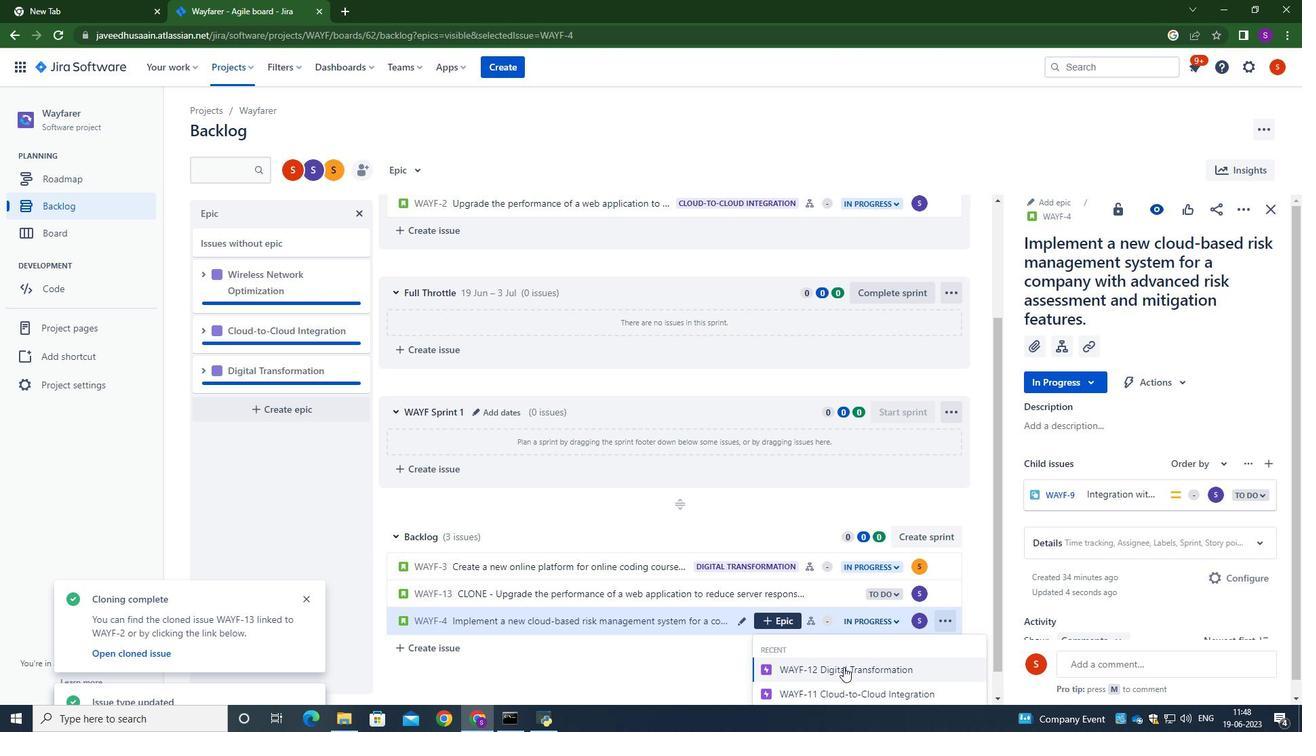 
Action: Mouse scrolled (831, 631) with delta (0, 0)
Screenshot: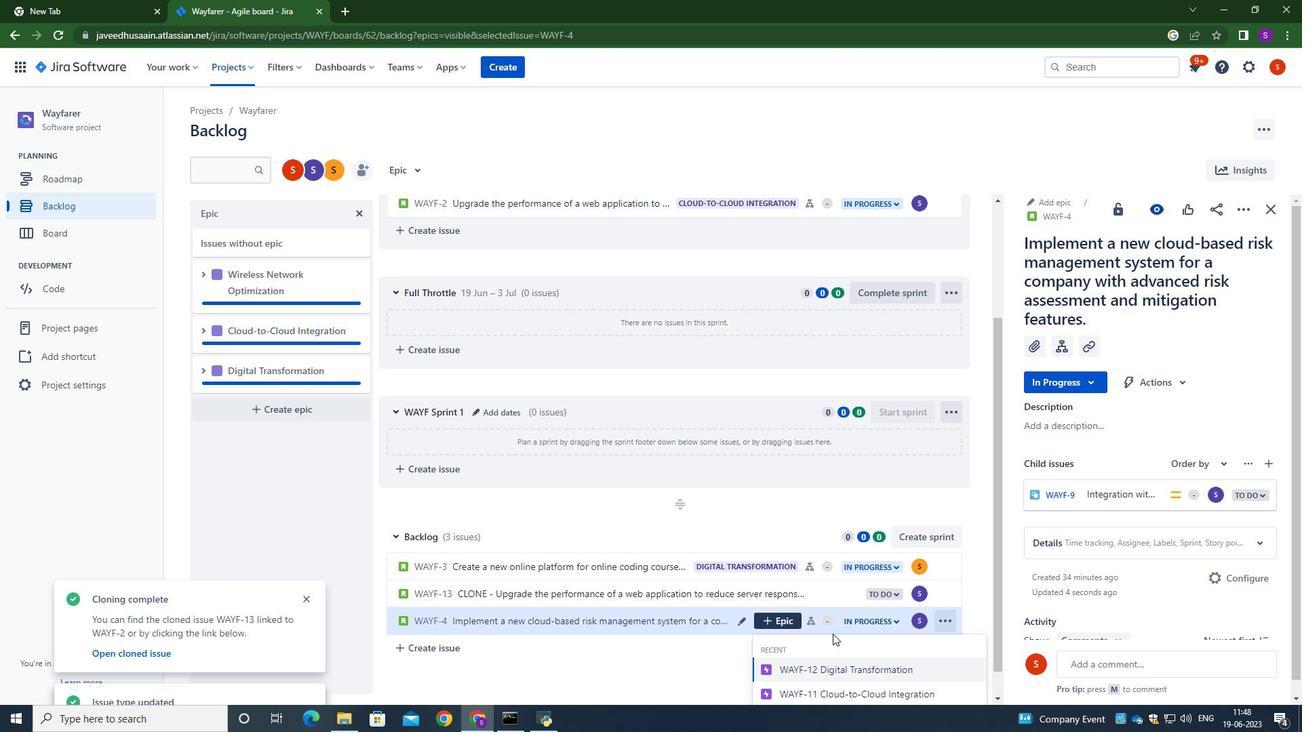 
Action: Mouse scrolled (831, 631) with delta (0, 0)
Screenshot: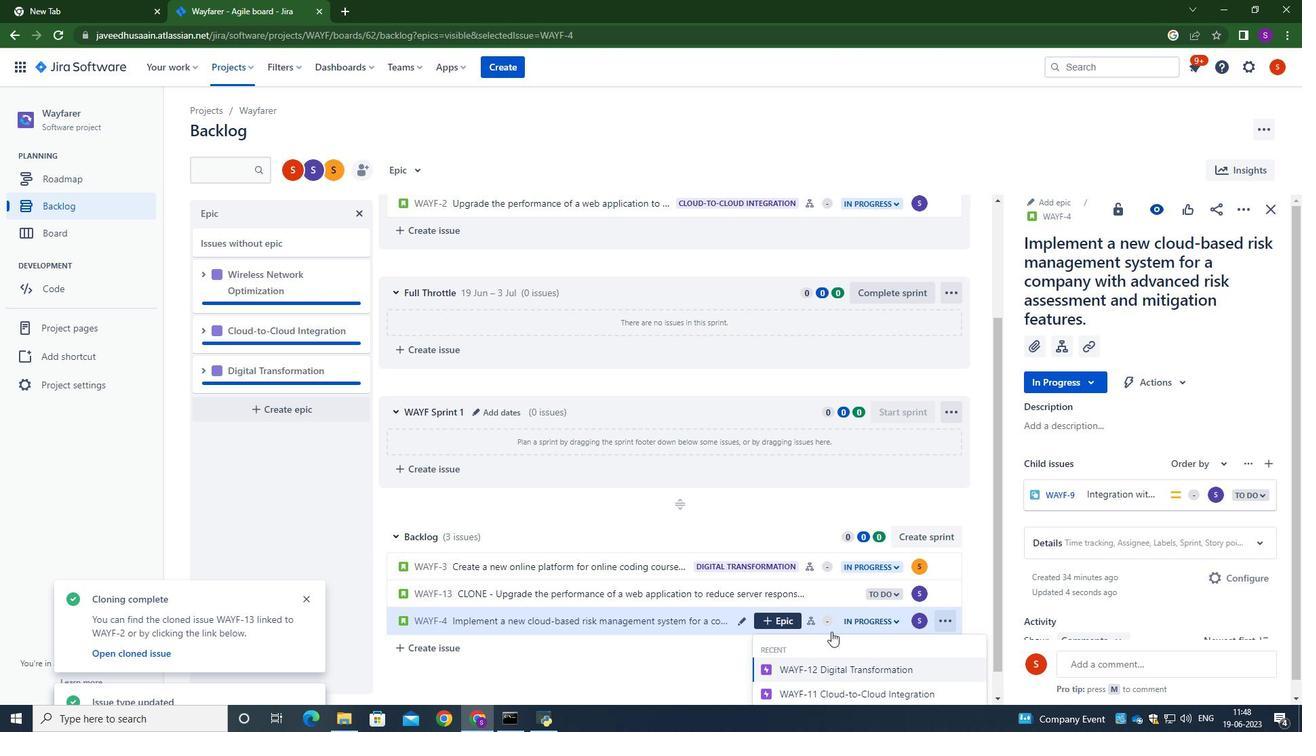
Action: Mouse scrolled (831, 631) with delta (0, 0)
Screenshot: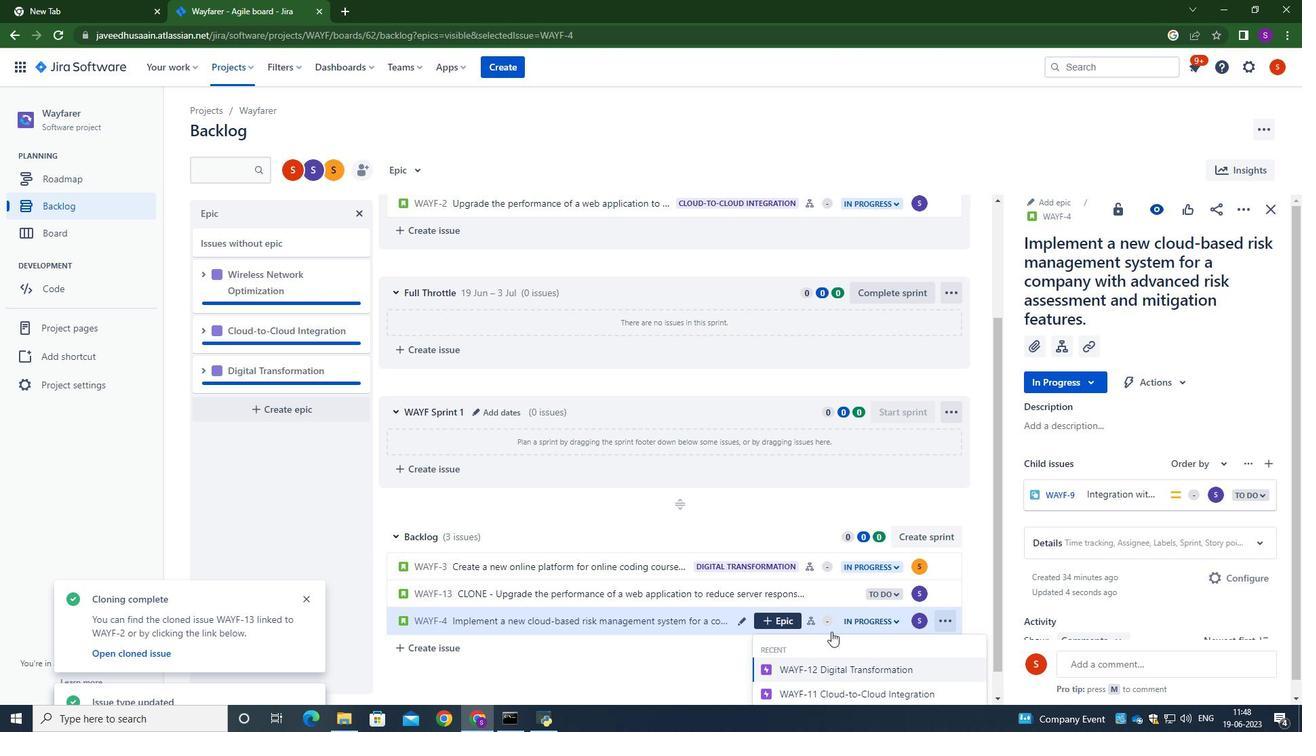 
Action: Mouse scrolled (831, 631) with delta (0, 0)
Screenshot: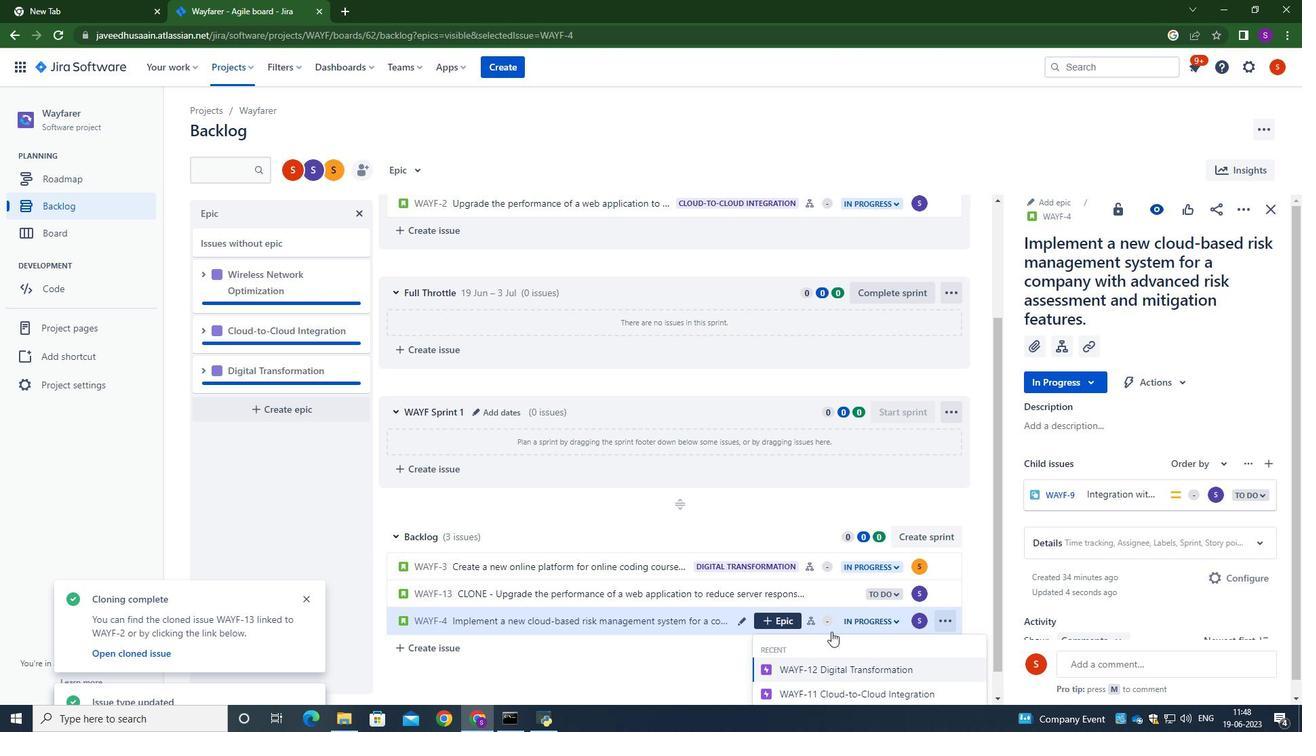 
Action: Mouse moved to (851, 560)
Screenshot: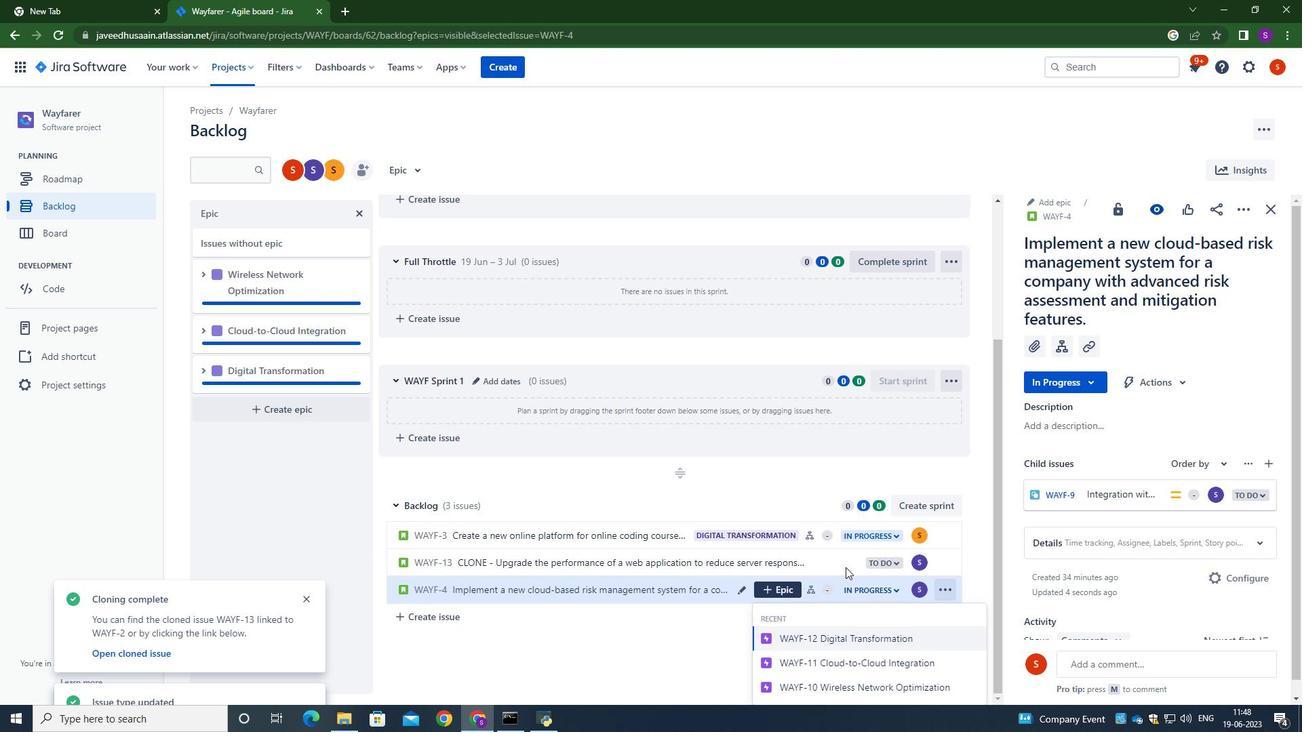 
Action: Mouse scrolled (851, 559) with delta (0, 0)
Screenshot: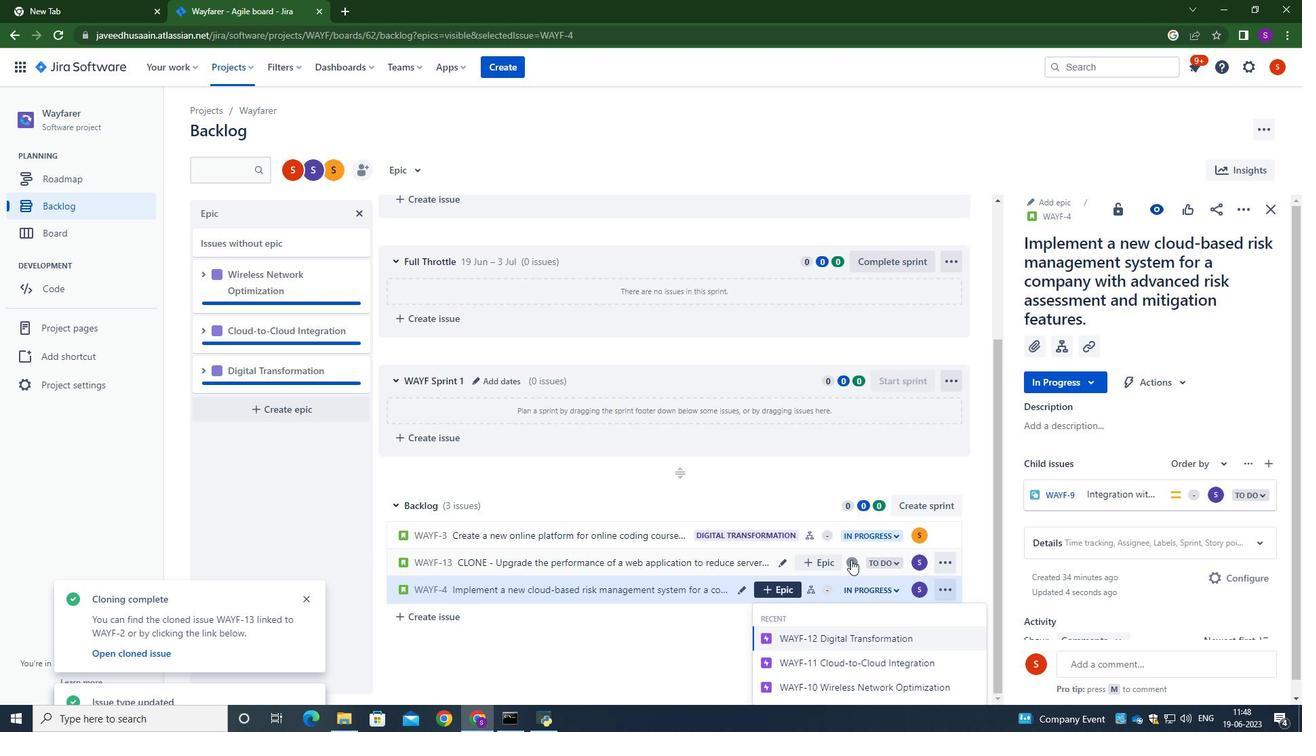 
Action: Mouse moved to (851, 564)
Screenshot: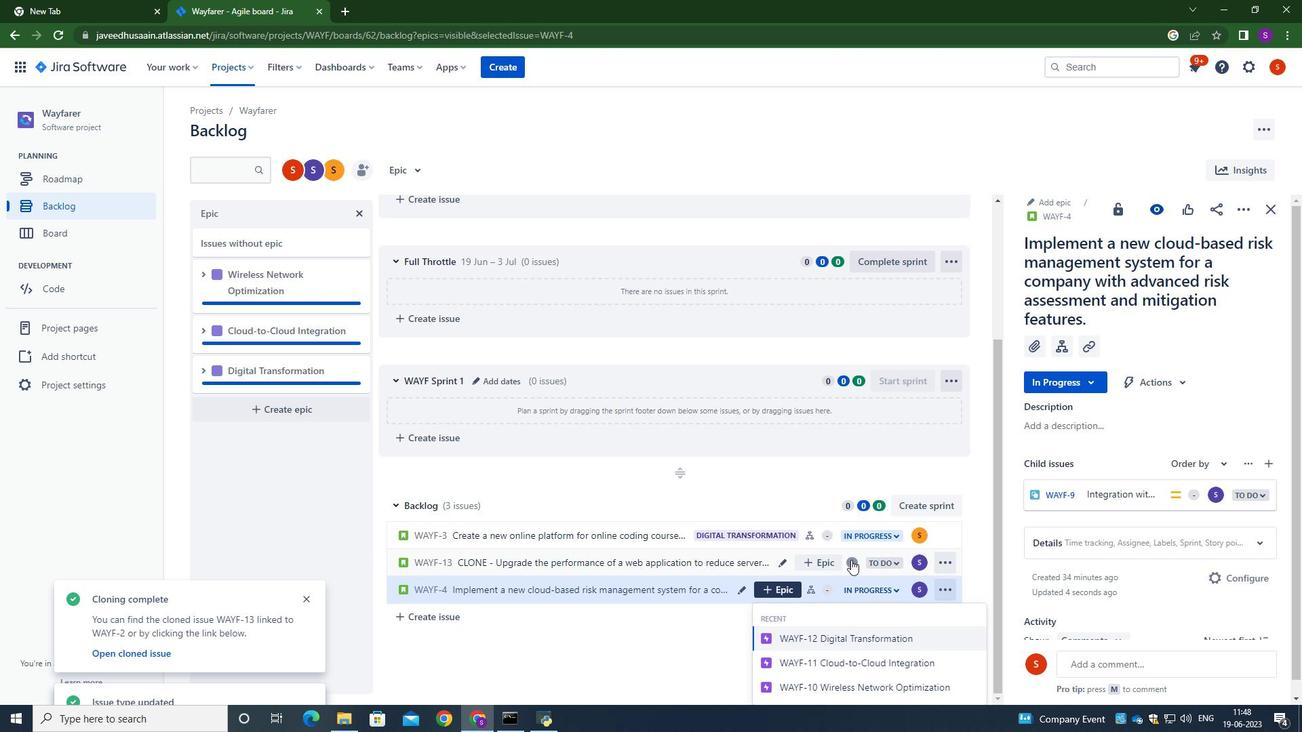 
Action: Mouse scrolled (851, 563) with delta (0, 0)
Screenshot: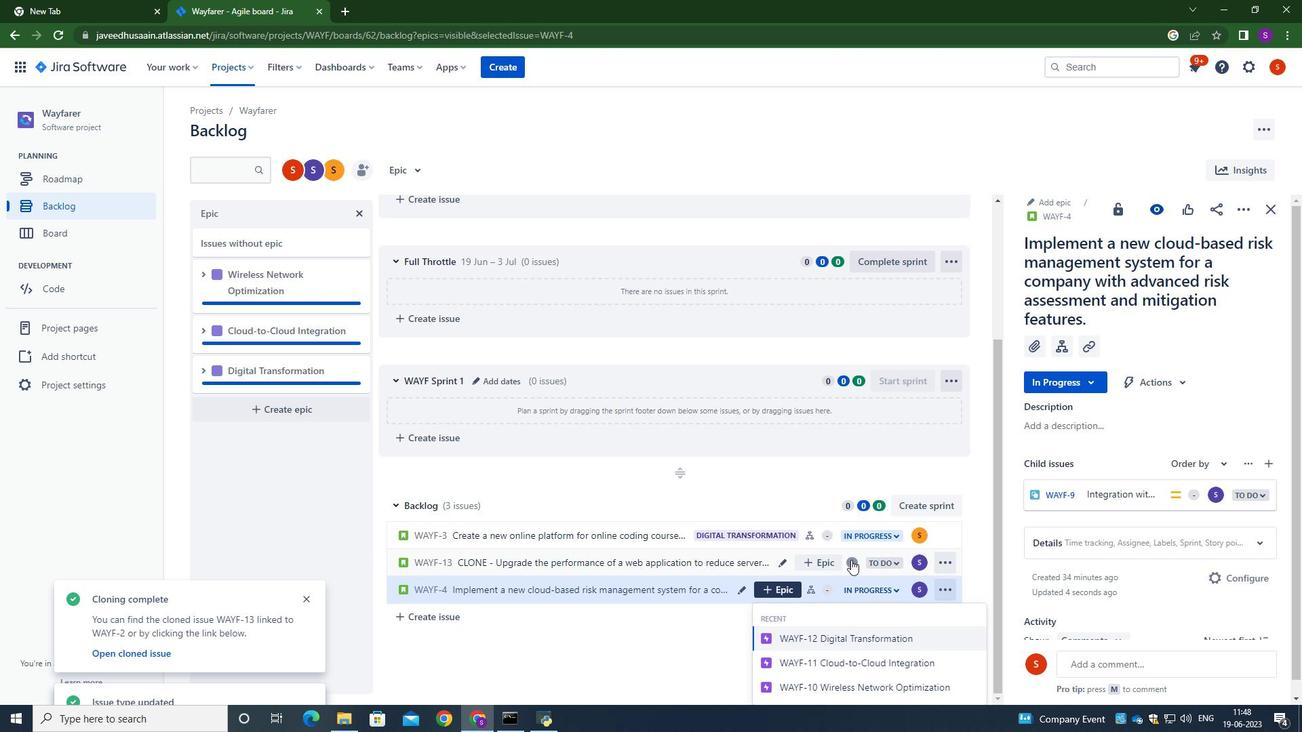 
Action: Mouse moved to (866, 682)
Screenshot: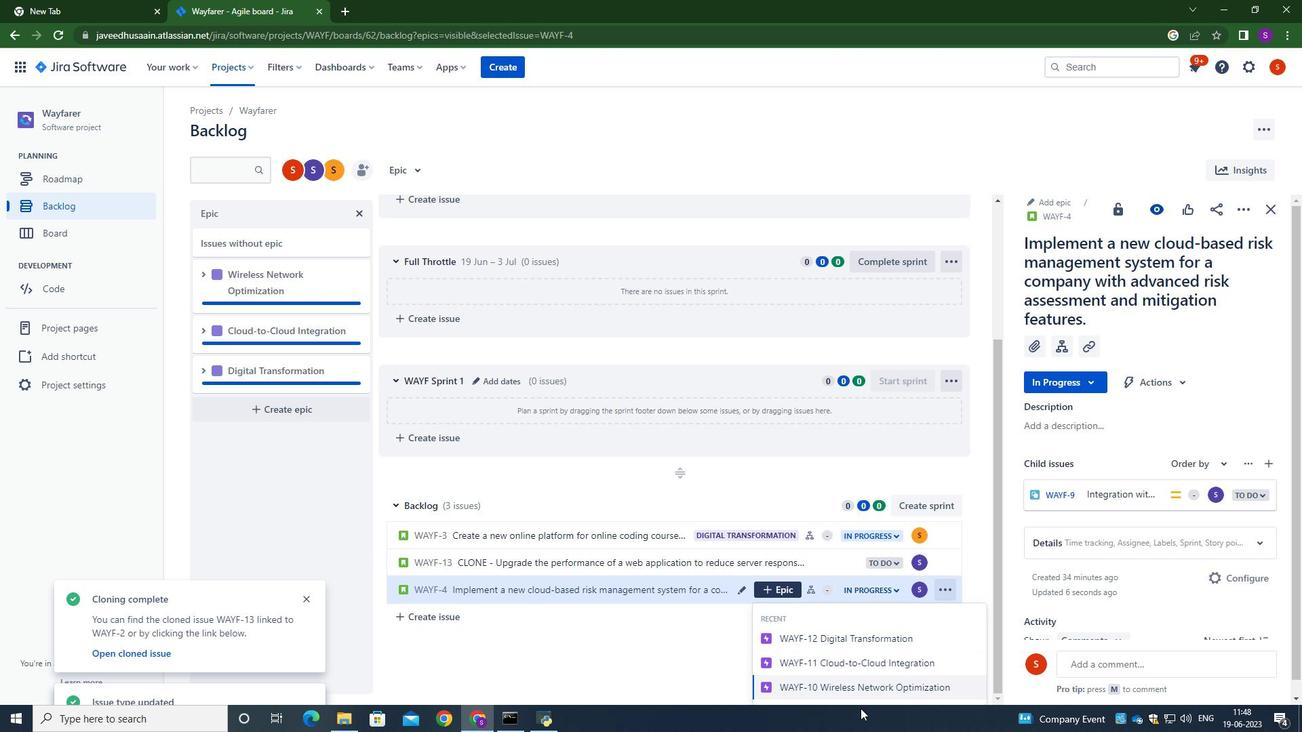 
Action: Mouse pressed left at (866, 682)
Screenshot: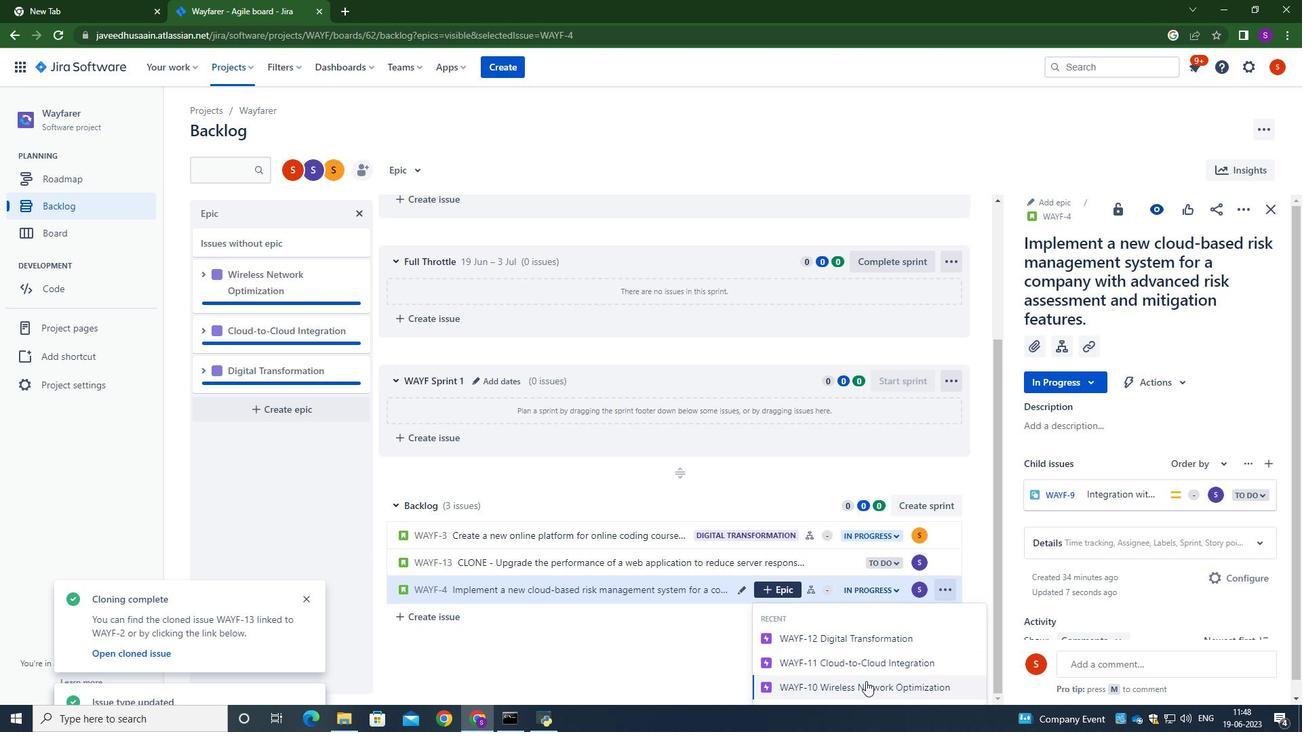 
Action: Mouse moved to (794, 426)
Screenshot: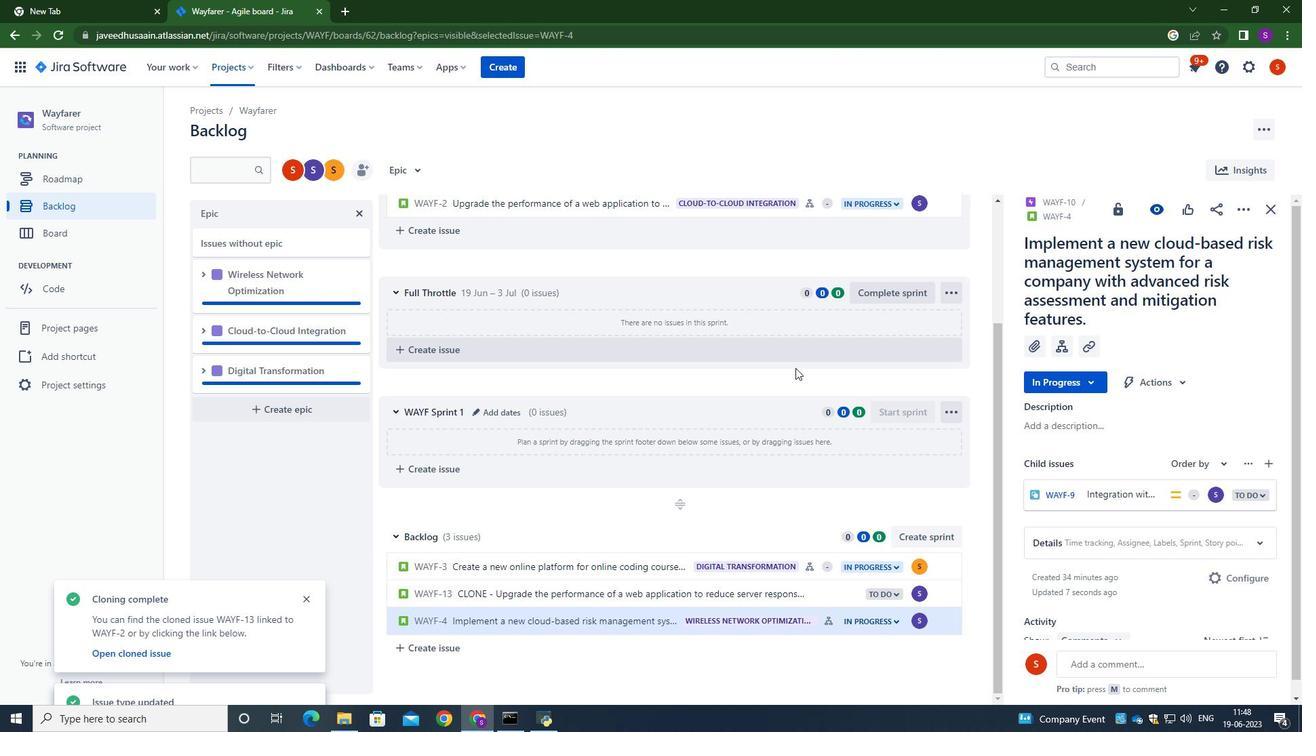 
Action: Mouse scrolled (794, 426) with delta (0, 0)
Screenshot: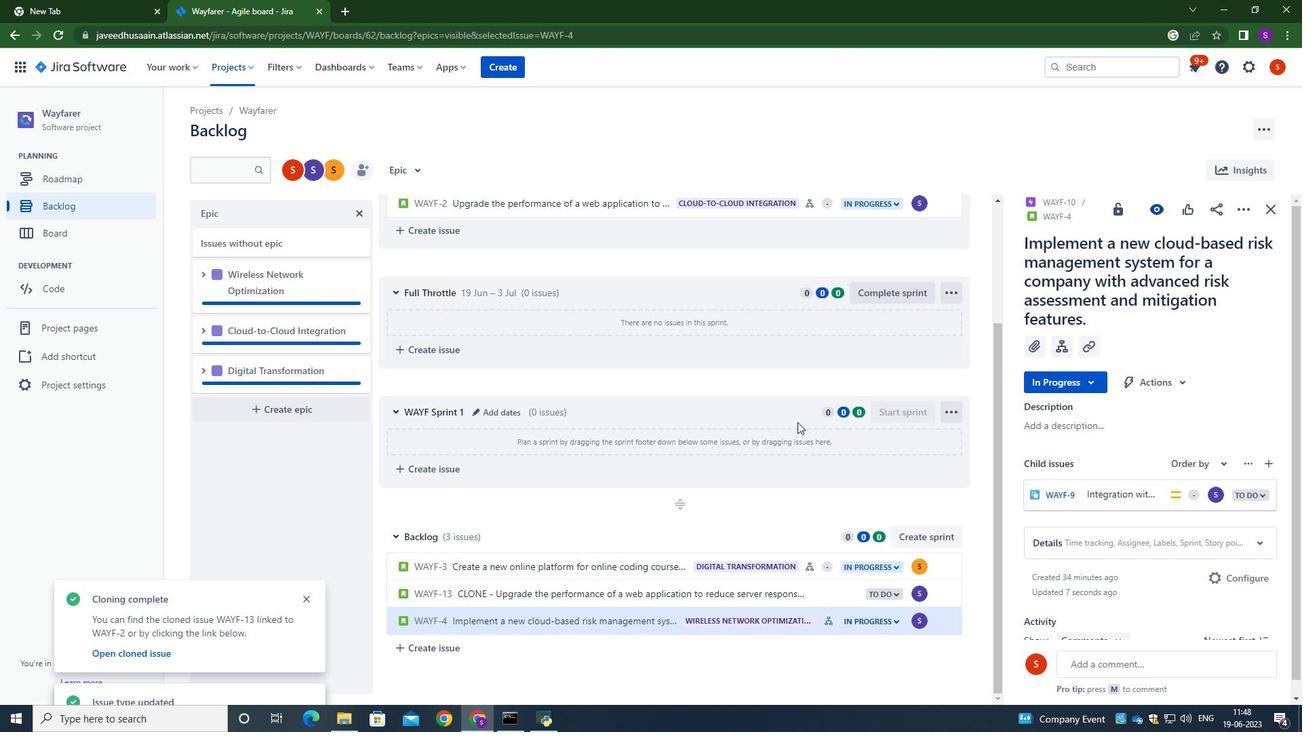 
Action: Mouse scrolled (794, 426) with delta (0, 0)
Screenshot: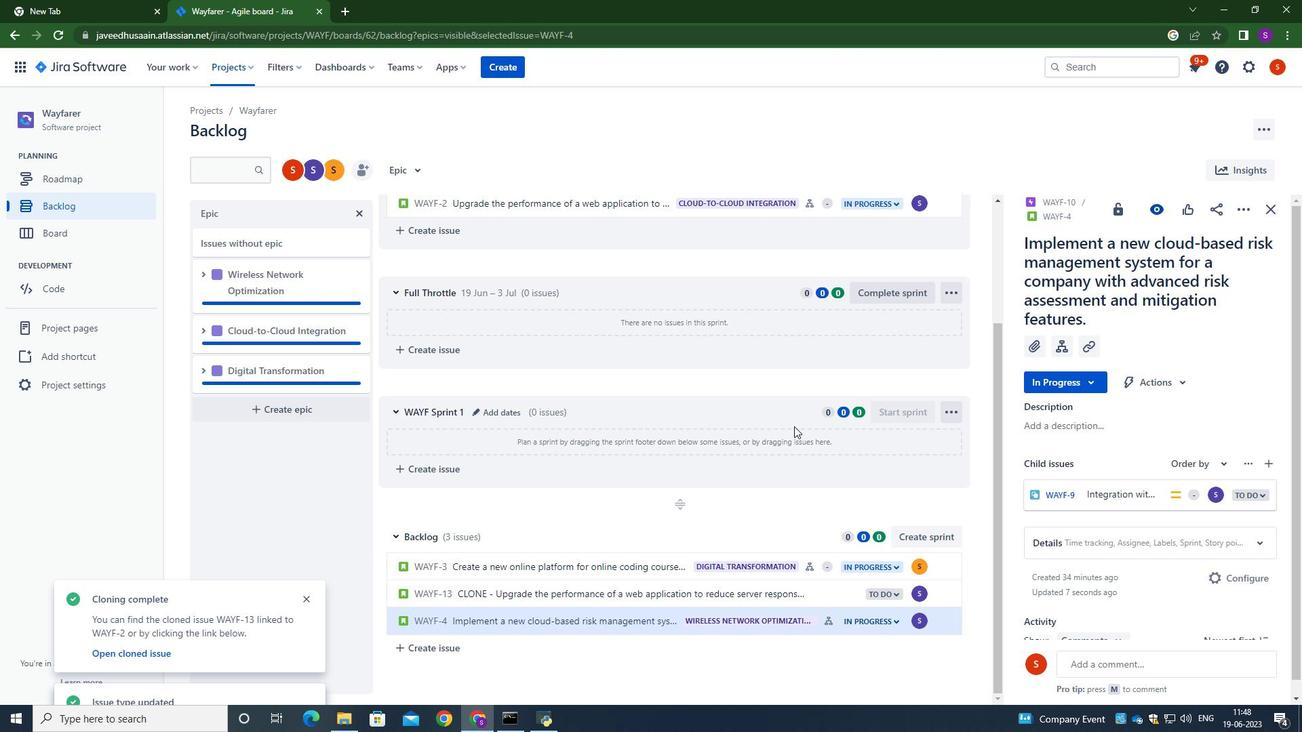 
Action: Mouse scrolled (794, 426) with delta (0, 0)
Screenshot: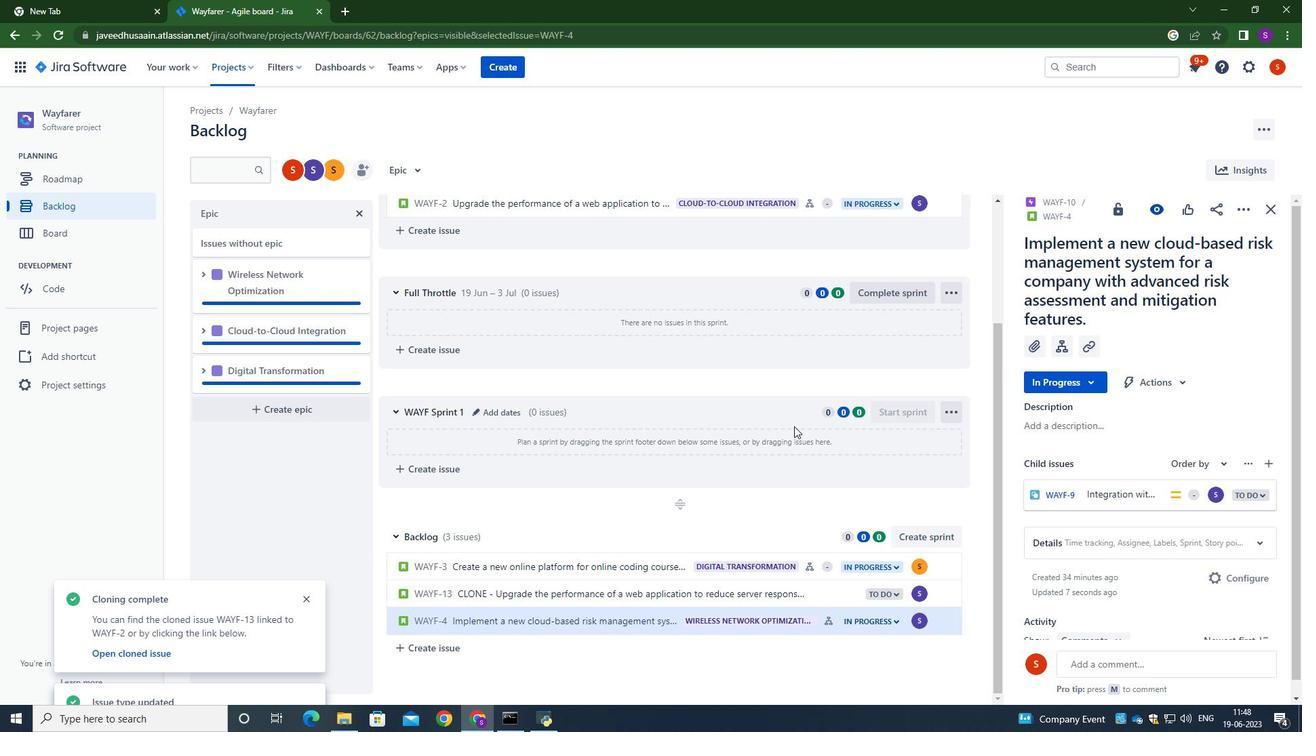 
Action: Mouse scrolled (794, 426) with delta (0, 0)
Screenshot: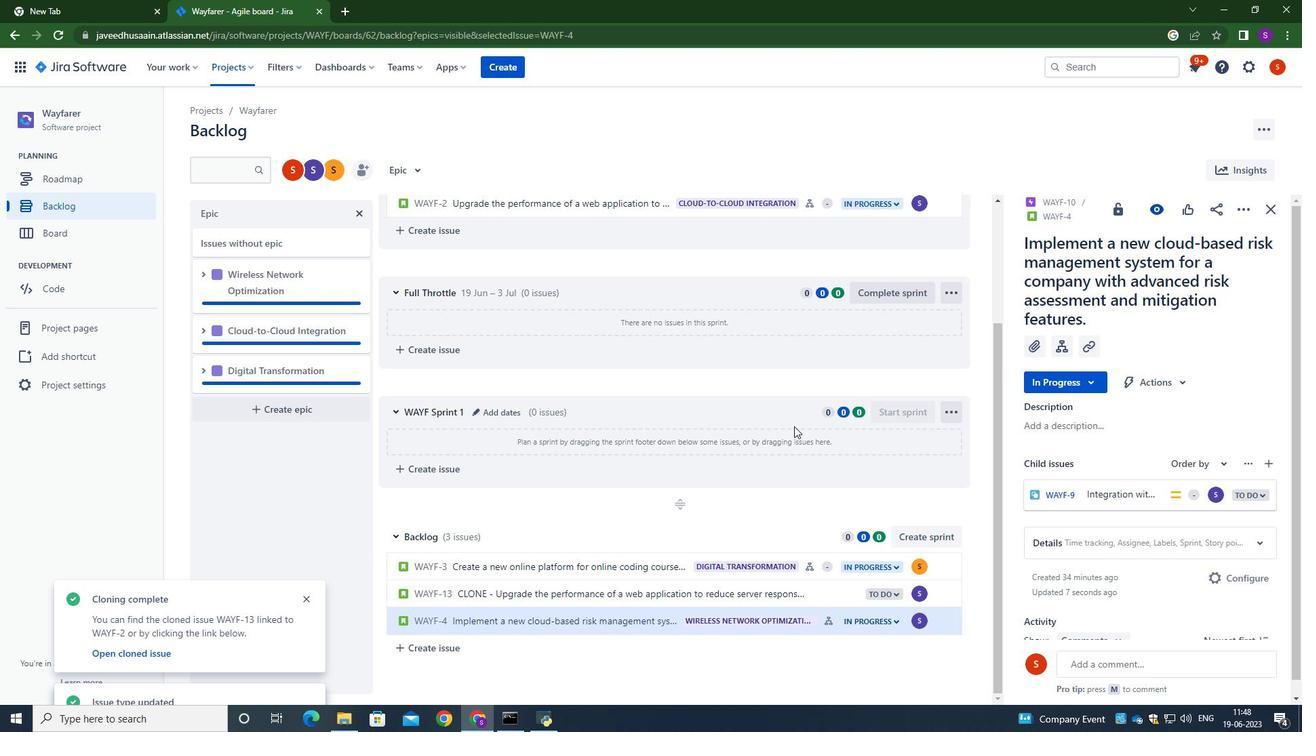 
Action: Mouse scrolled (794, 426) with delta (0, 0)
Screenshot: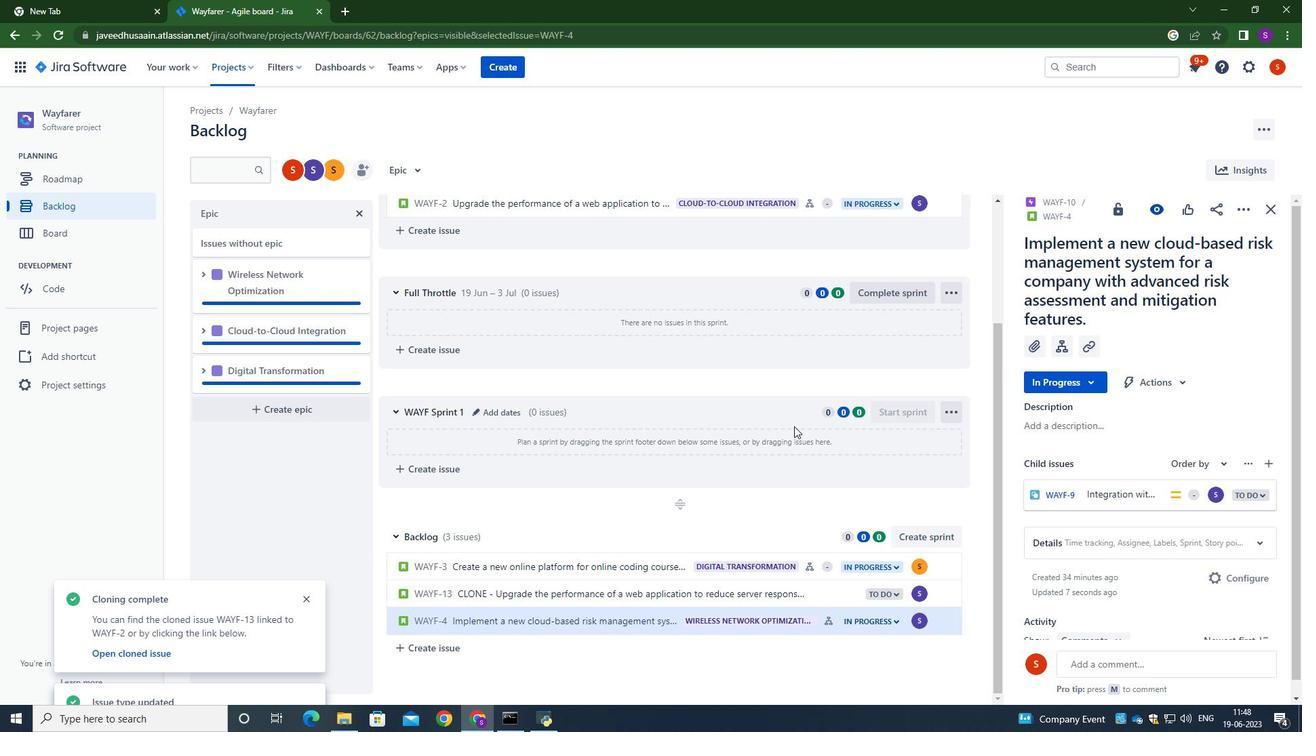 
Action: Mouse moved to (787, 446)
Screenshot: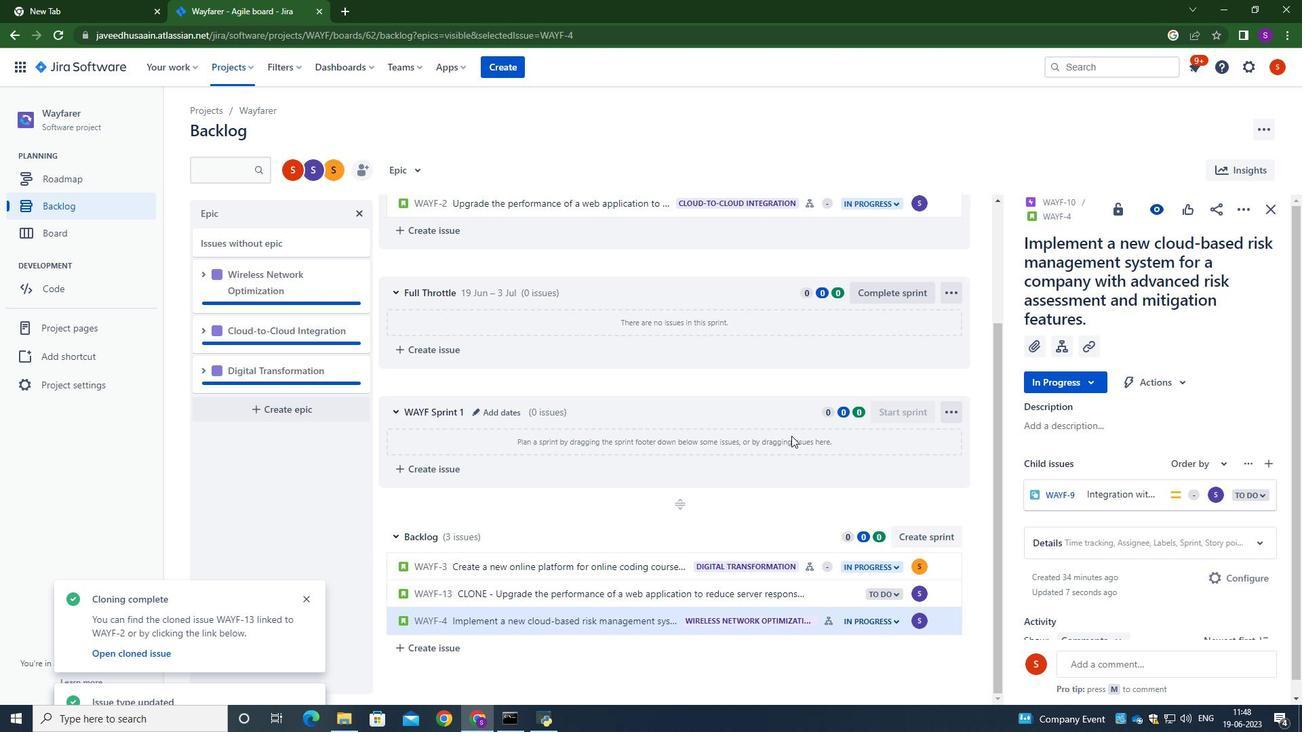 
